 Task: Find connections with filter location Woking with filter topic #productivitywith filter profile language Potuguese with filter current company The Times Of India with filter school Tata Institute of Social Sciences with filter industry Wholesale with filter service category Strategic Planning with filter keywords title Software Engineer
Action: Mouse moved to (504, 67)
Screenshot: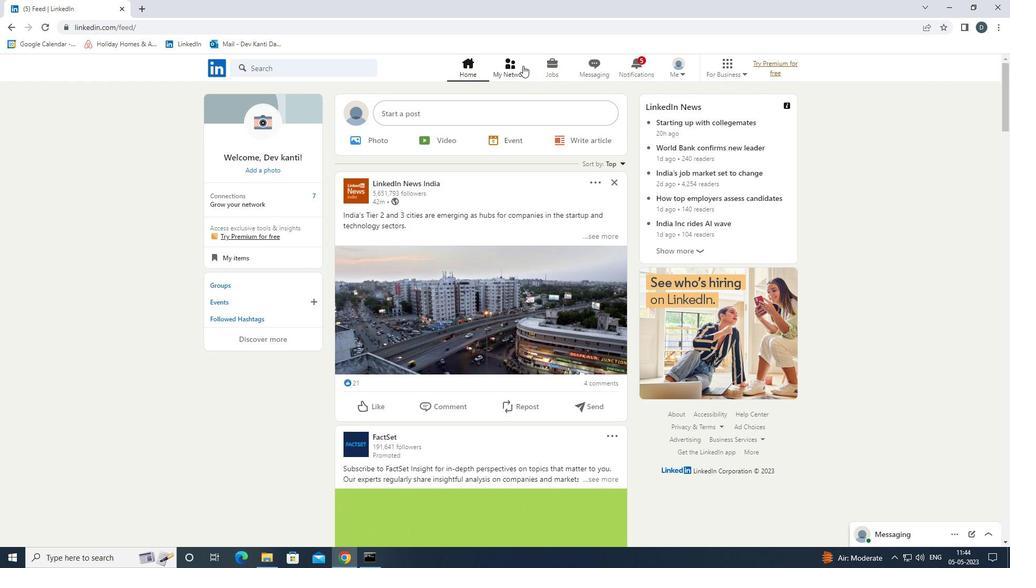 
Action: Mouse pressed left at (504, 67)
Screenshot: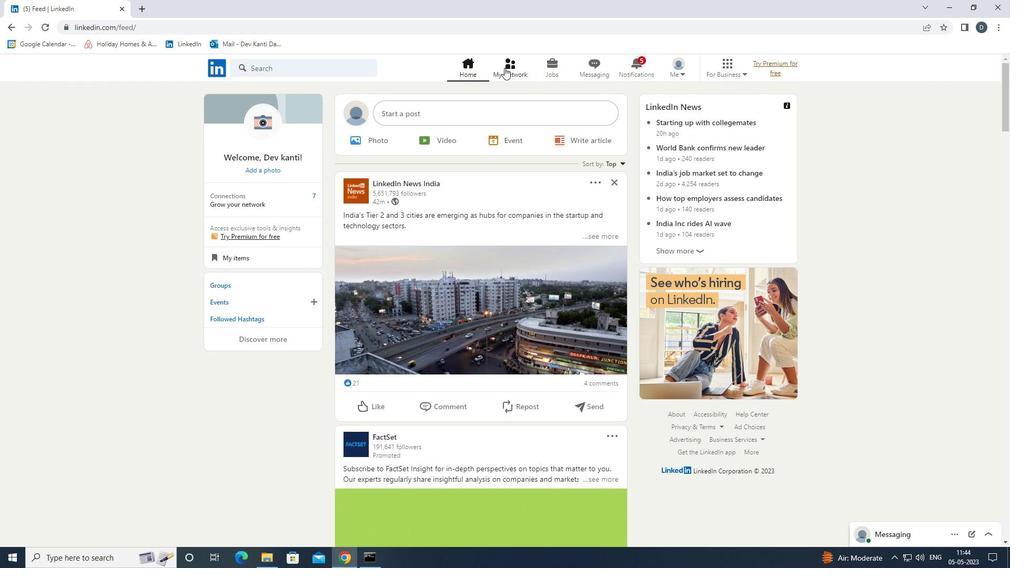 
Action: Mouse moved to (348, 123)
Screenshot: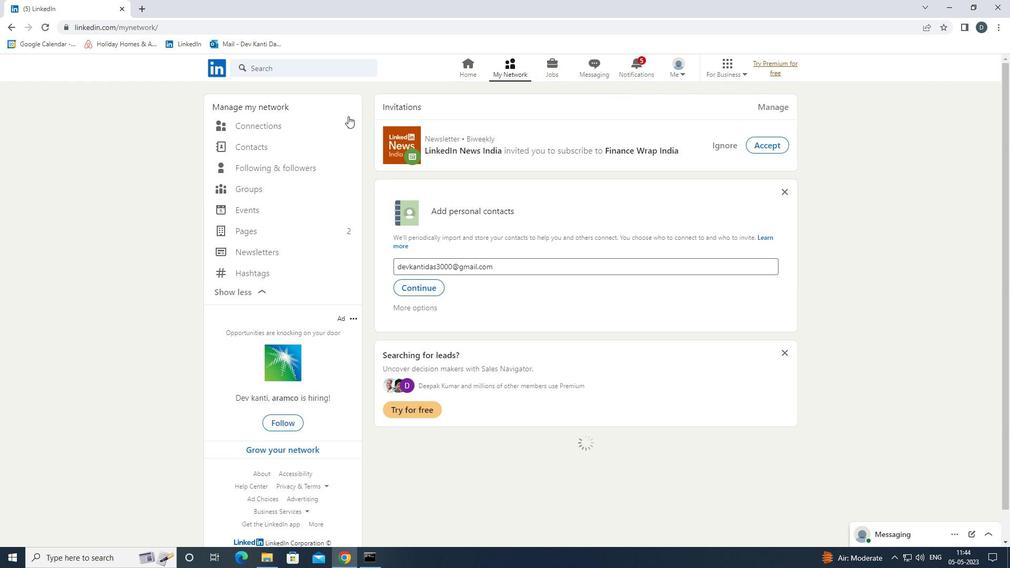 
Action: Mouse pressed left at (348, 123)
Screenshot: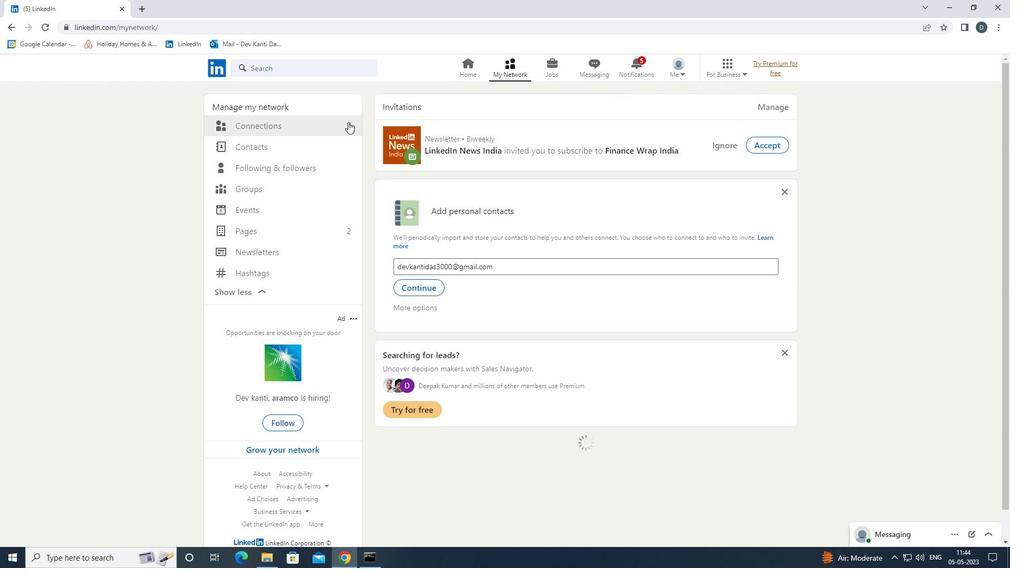 
Action: Mouse moved to (593, 129)
Screenshot: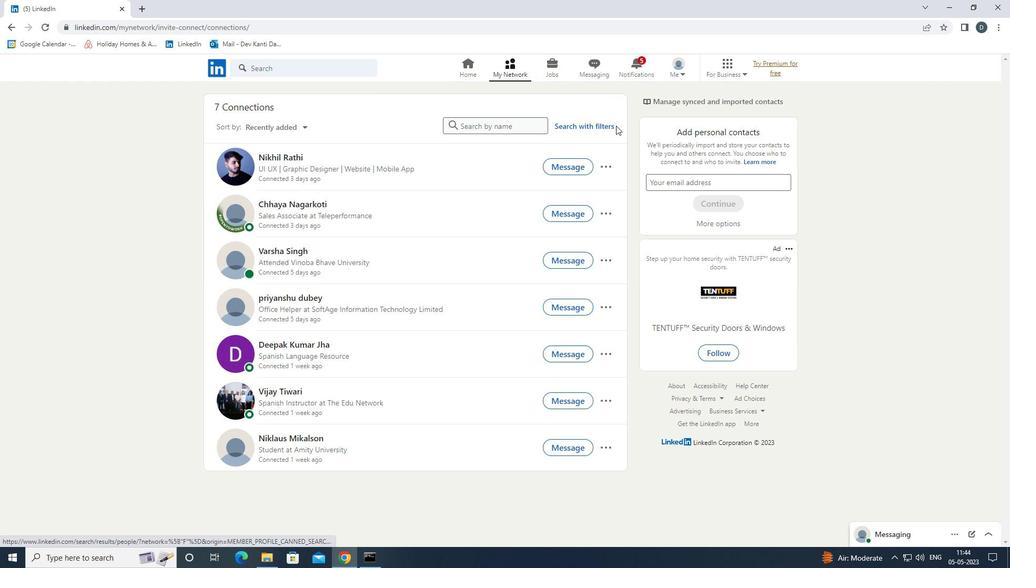 
Action: Mouse pressed left at (593, 129)
Screenshot: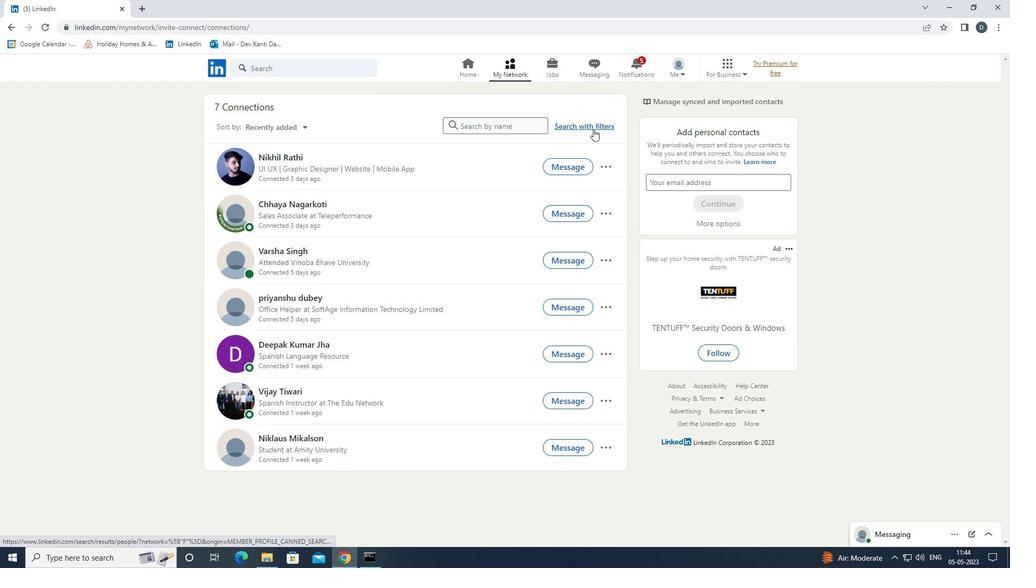 
Action: Mouse moved to (531, 98)
Screenshot: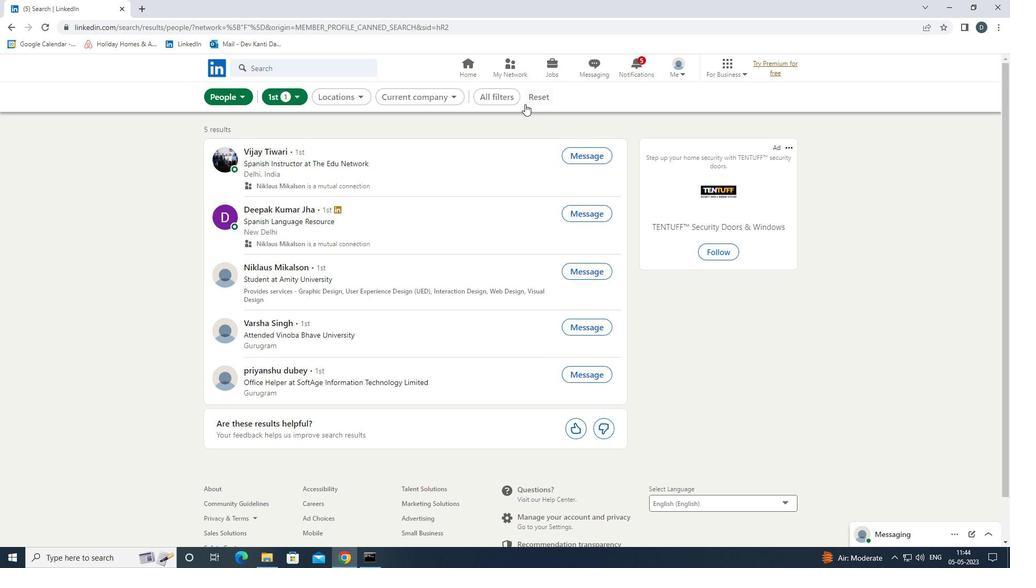 
Action: Mouse pressed left at (531, 98)
Screenshot: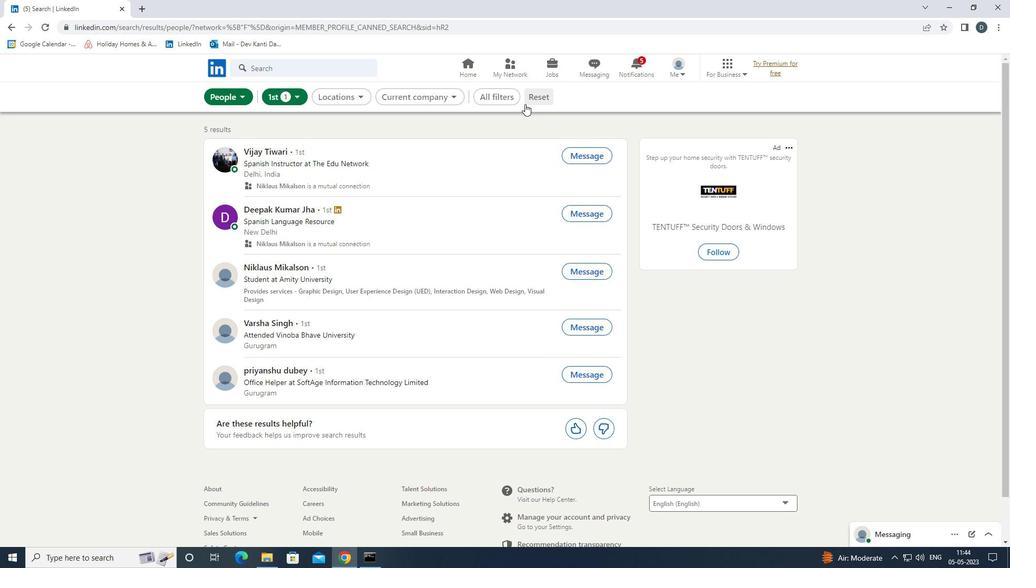 
Action: Mouse moved to (525, 103)
Screenshot: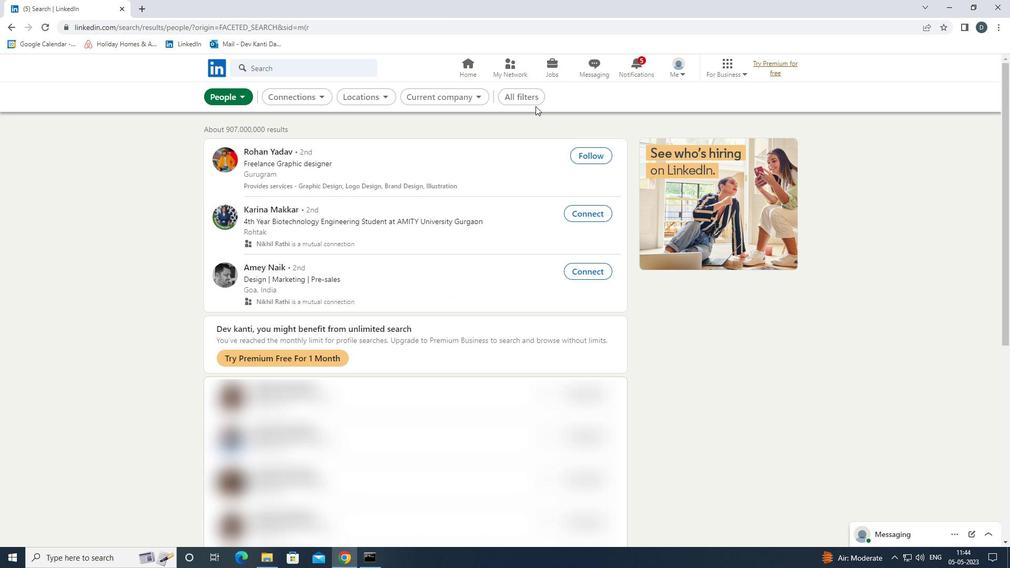 
Action: Mouse pressed left at (525, 103)
Screenshot: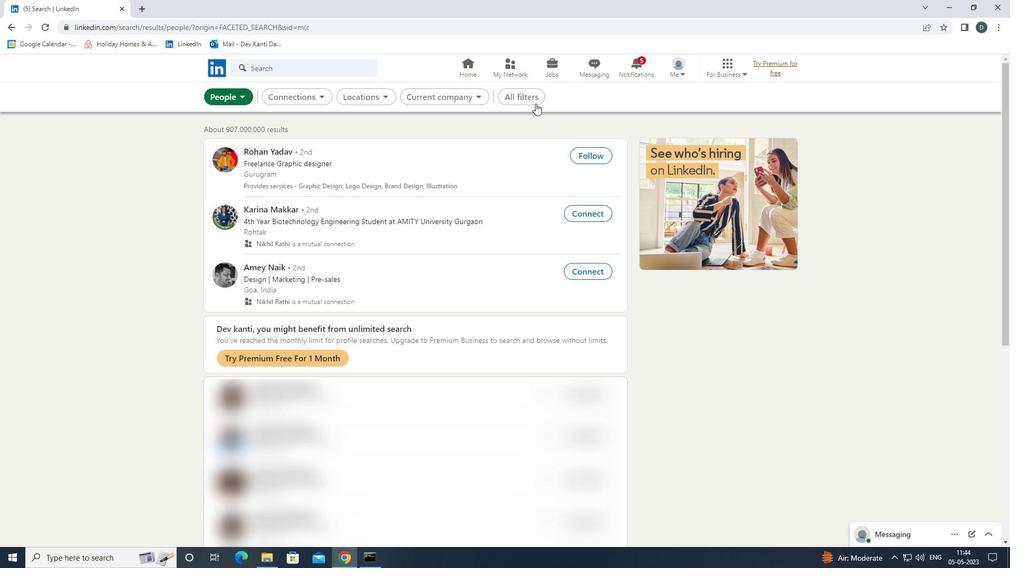 
Action: Mouse moved to (823, 269)
Screenshot: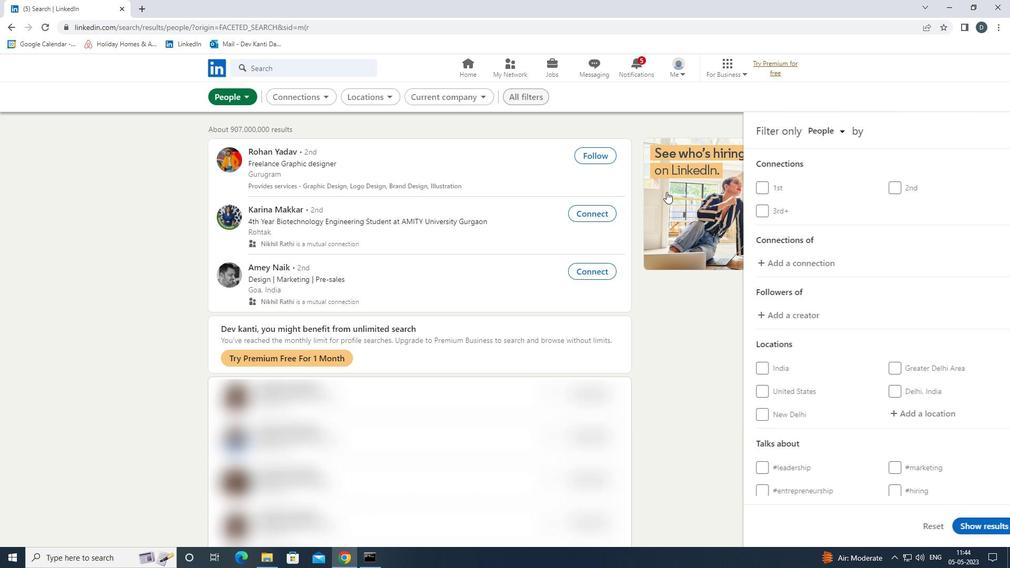 
Action: Mouse scrolled (823, 269) with delta (0, 0)
Screenshot: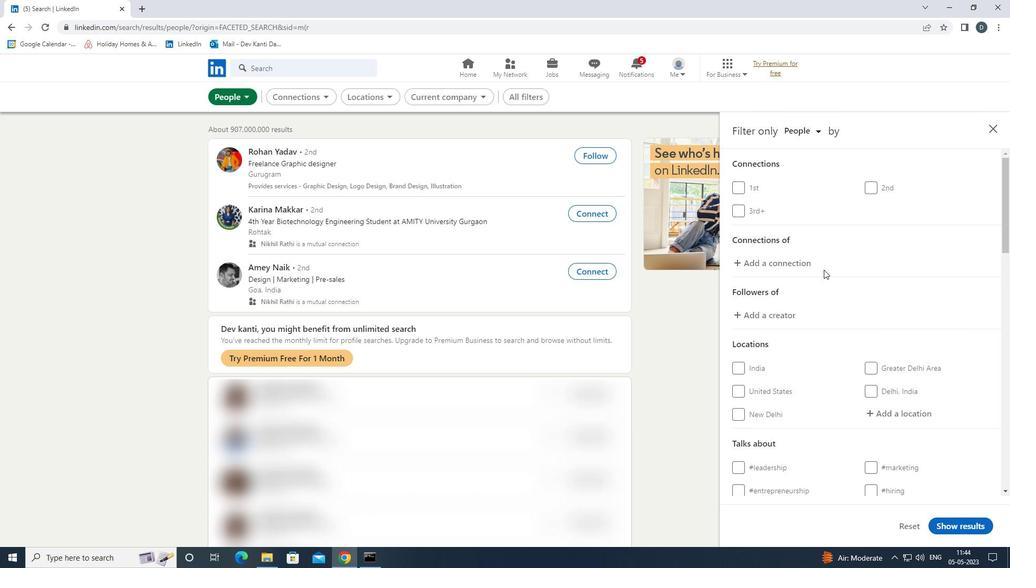 
Action: Mouse moved to (825, 270)
Screenshot: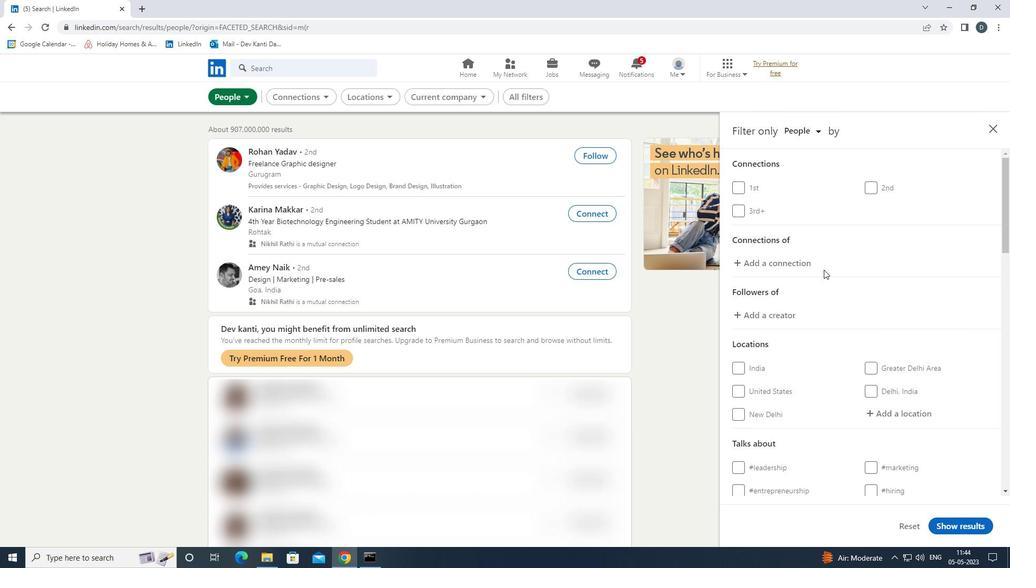 
Action: Mouse scrolled (825, 269) with delta (0, 0)
Screenshot: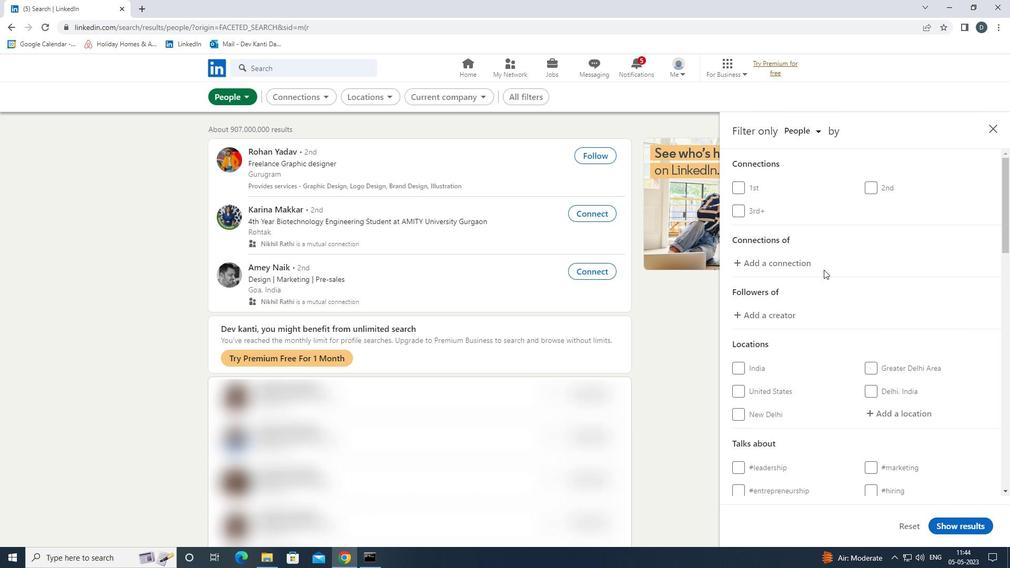 
Action: Mouse moved to (907, 305)
Screenshot: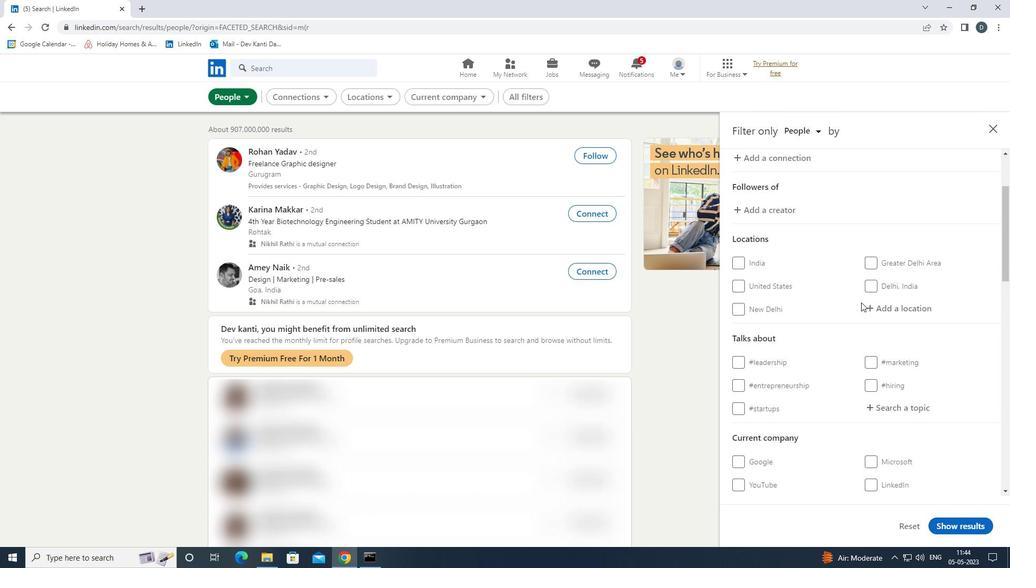 
Action: Mouse pressed left at (907, 305)
Screenshot: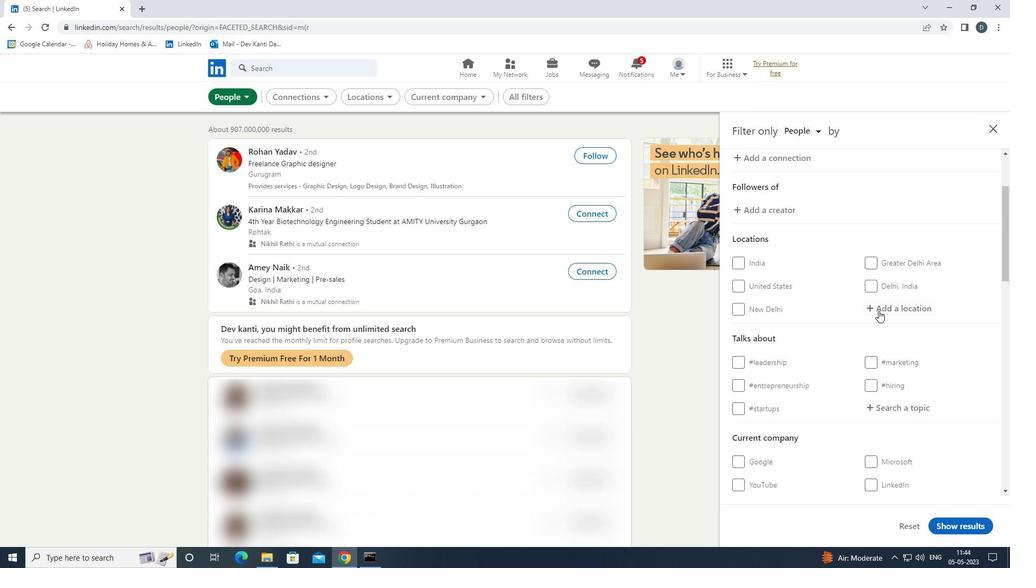 
Action: Key pressed <Key.shift>WORKING<Key.enter>
Screenshot: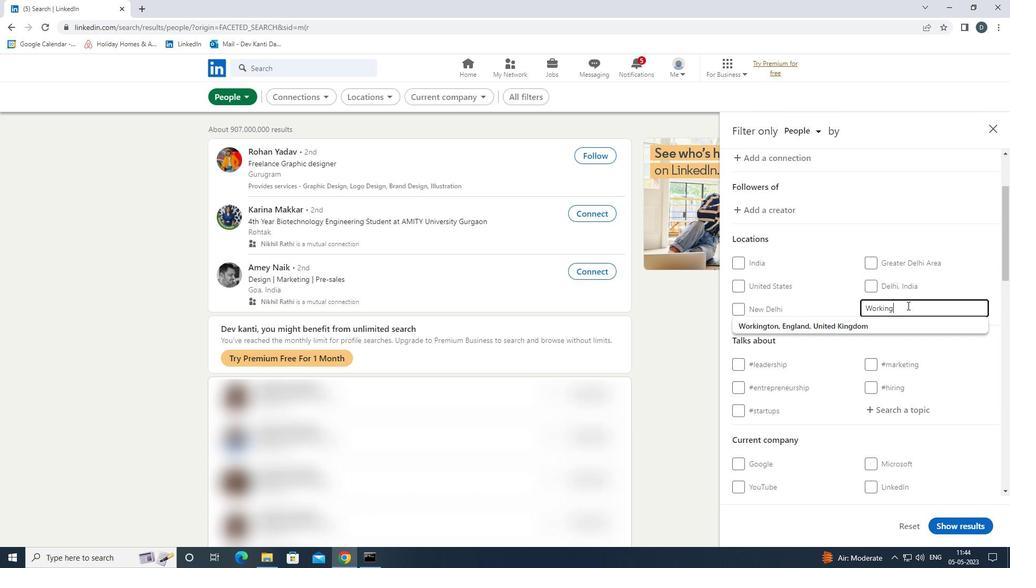 
Action: Mouse scrolled (907, 305) with delta (0, 0)
Screenshot: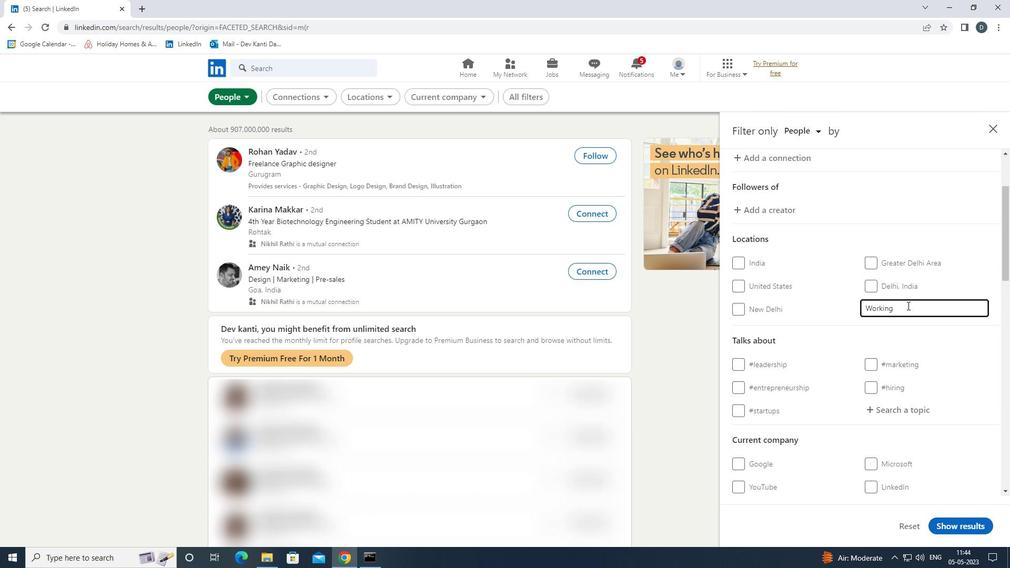 
Action: Mouse moved to (909, 306)
Screenshot: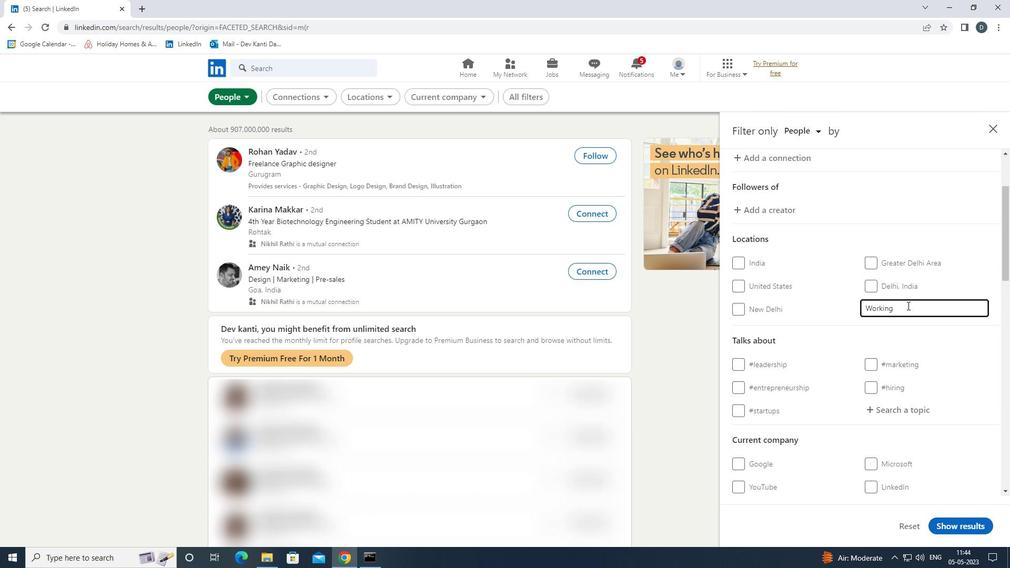
Action: Mouse scrolled (909, 306) with delta (0, 0)
Screenshot: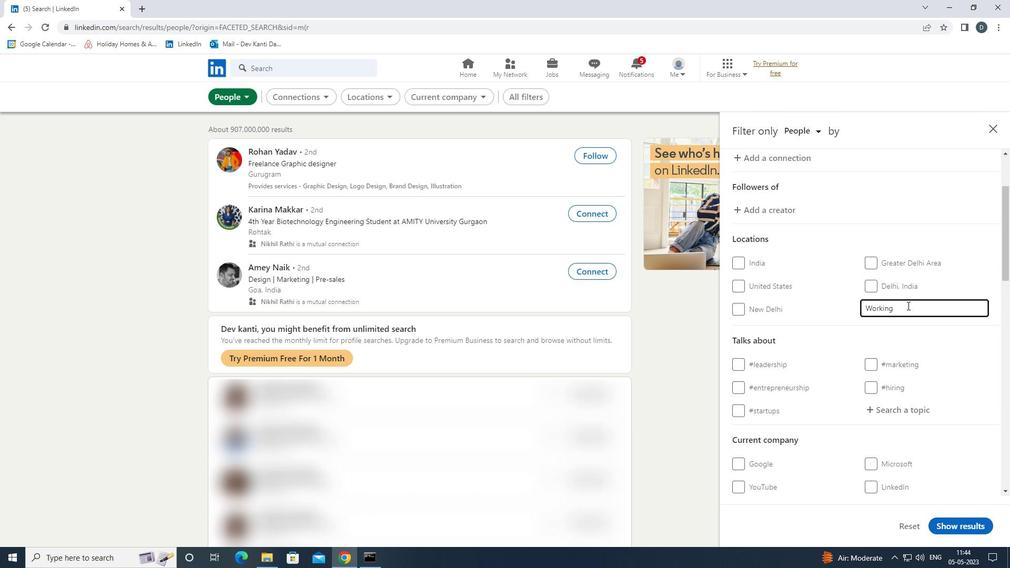 
Action: Mouse moved to (910, 304)
Screenshot: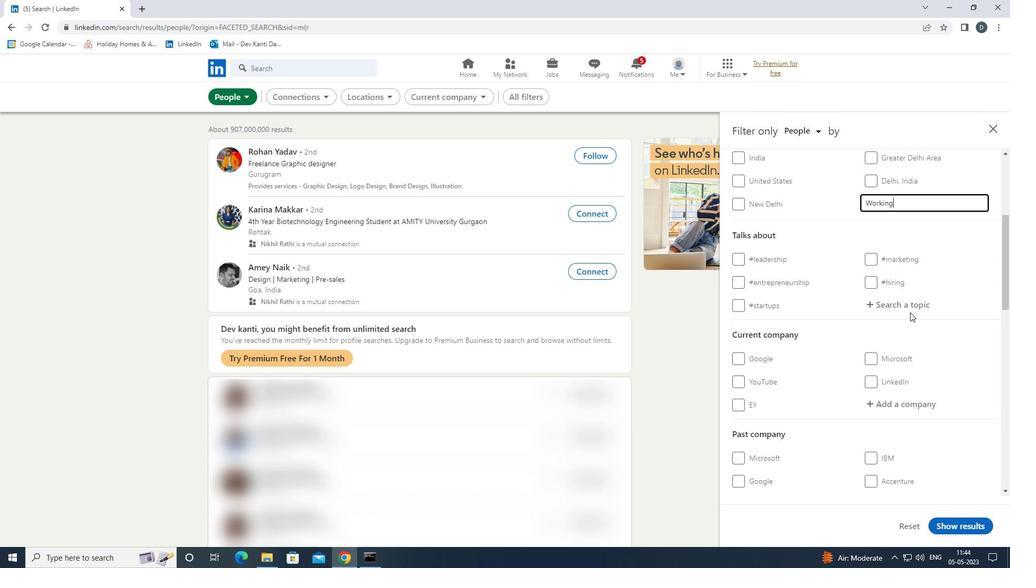 
Action: Mouse pressed left at (910, 304)
Screenshot: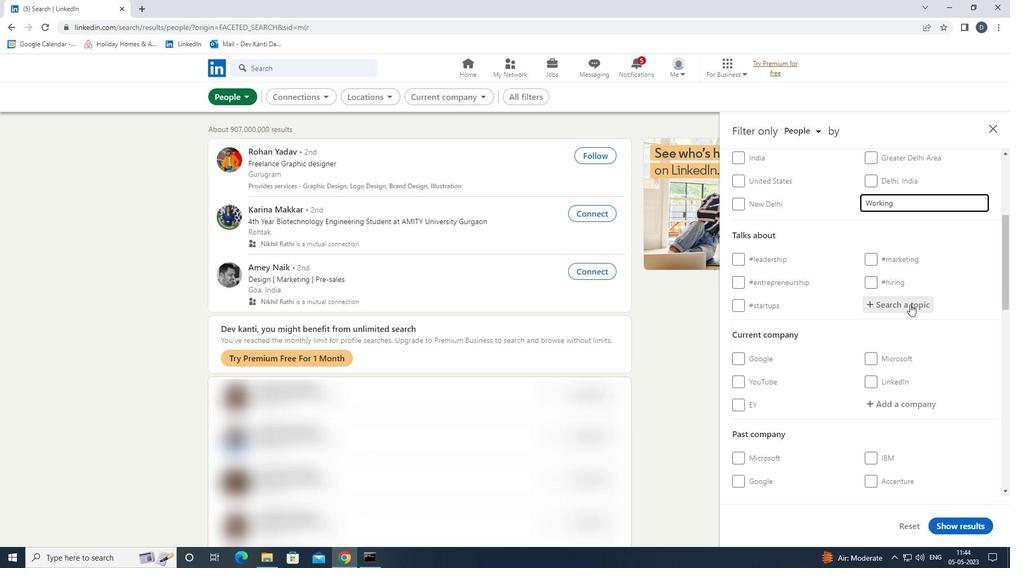 
Action: Key pressed PRODUCTIVITY<Key.down><Key.down><Key.enter>
Screenshot: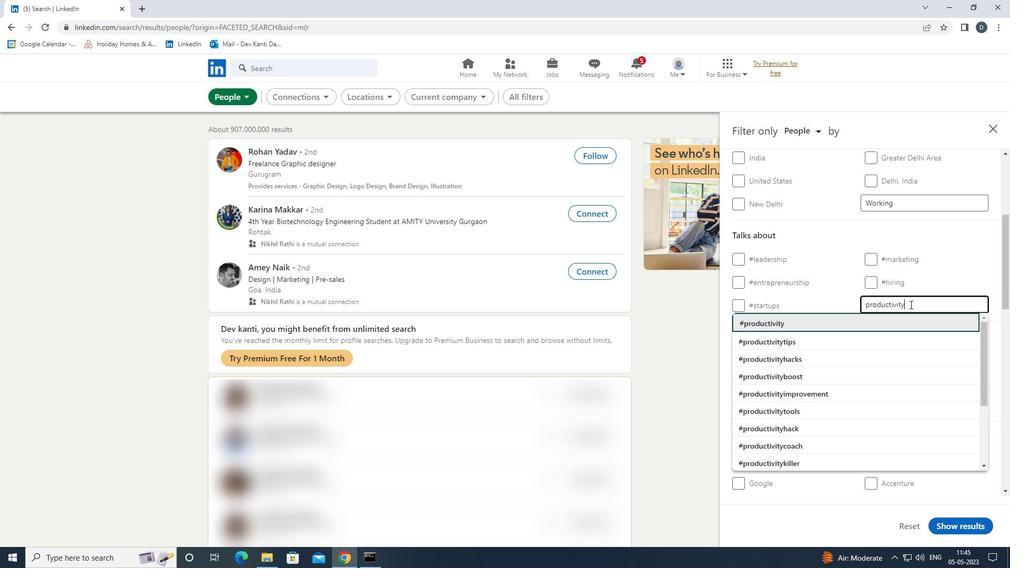 
Action: Mouse moved to (910, 304)
Screenshot: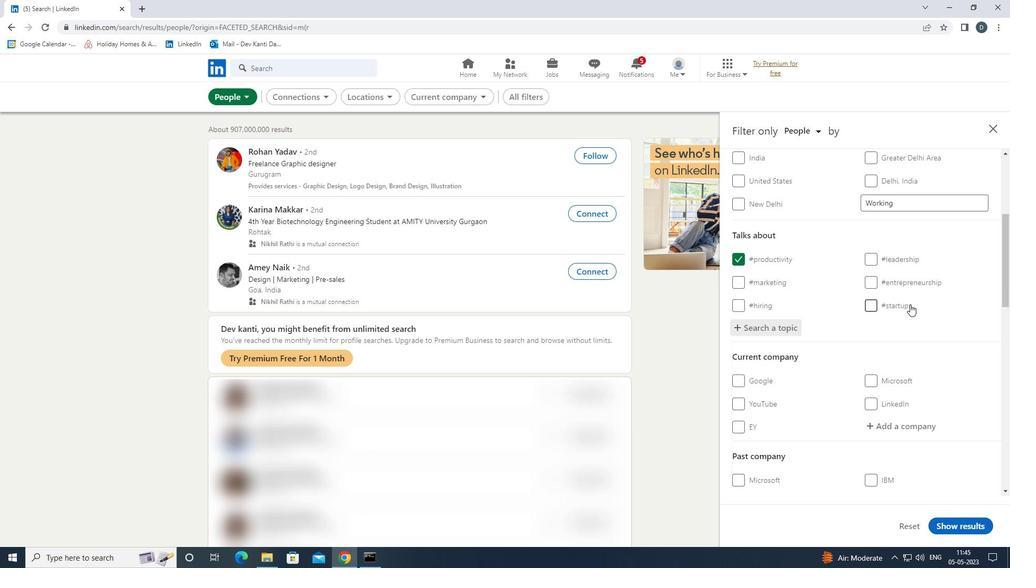 
Action: Mouse scrolled (910, 303) with delta (0, 0)
Screenshot: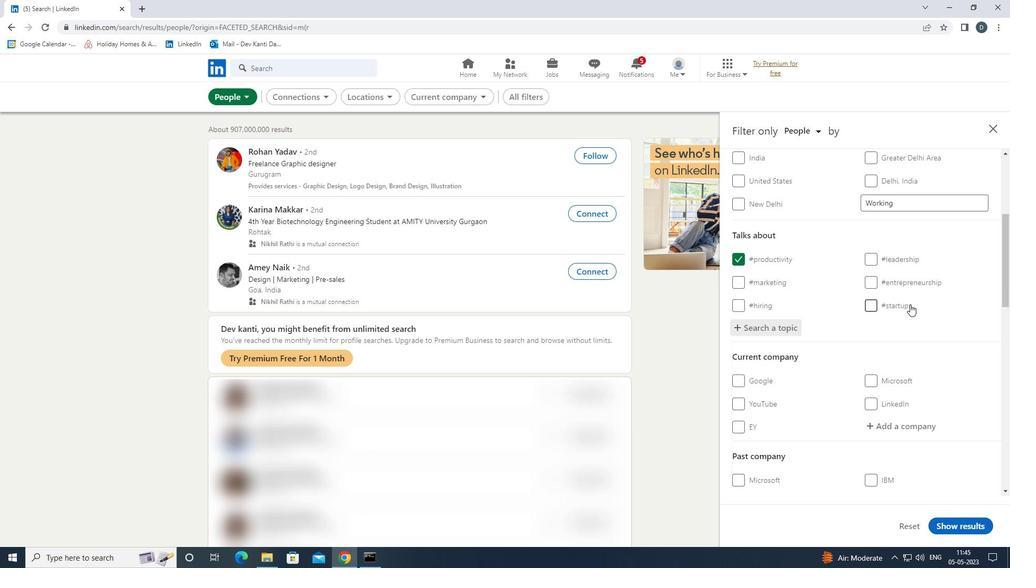 
Action: Mouse scrolled (910, 303) with delta (0, 0)
Screenshot: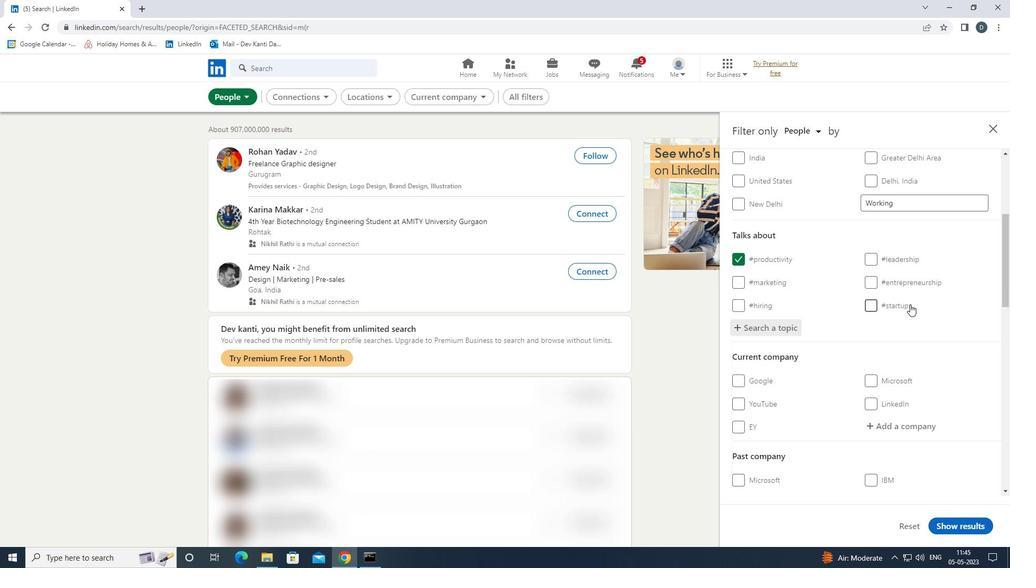
Action: Mouse moved to (911, 304)
Screenshot: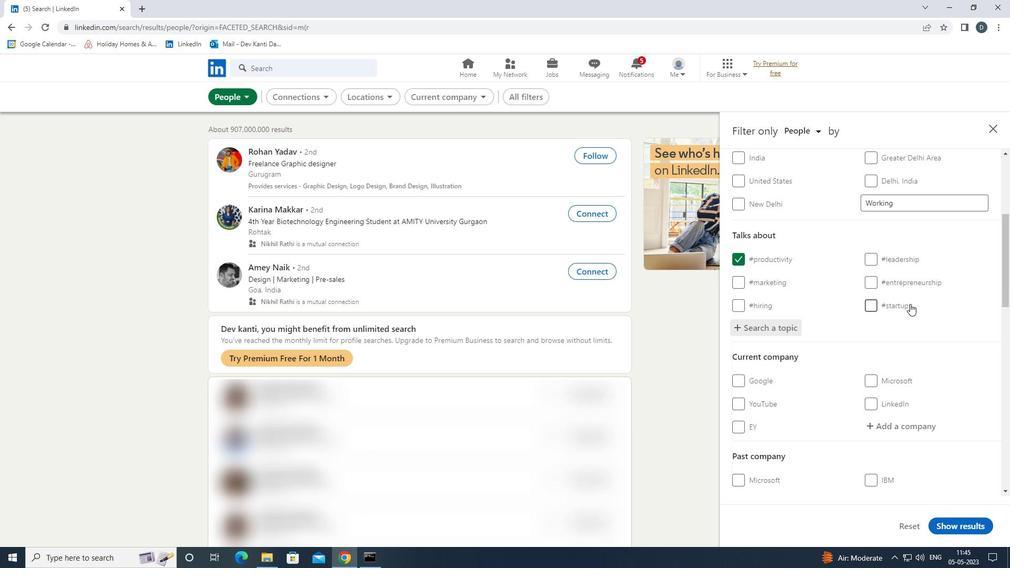 
Action: Mouse scrolled (911, 303) with delta (0, 0)
Screenshot: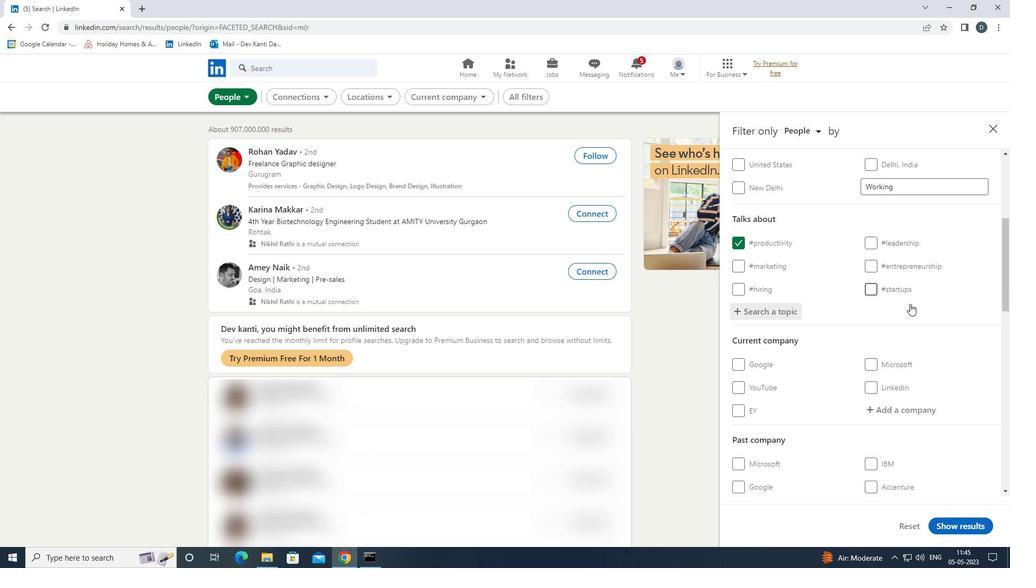 
Action: Mouse moved to (911, 304)
Screenshot: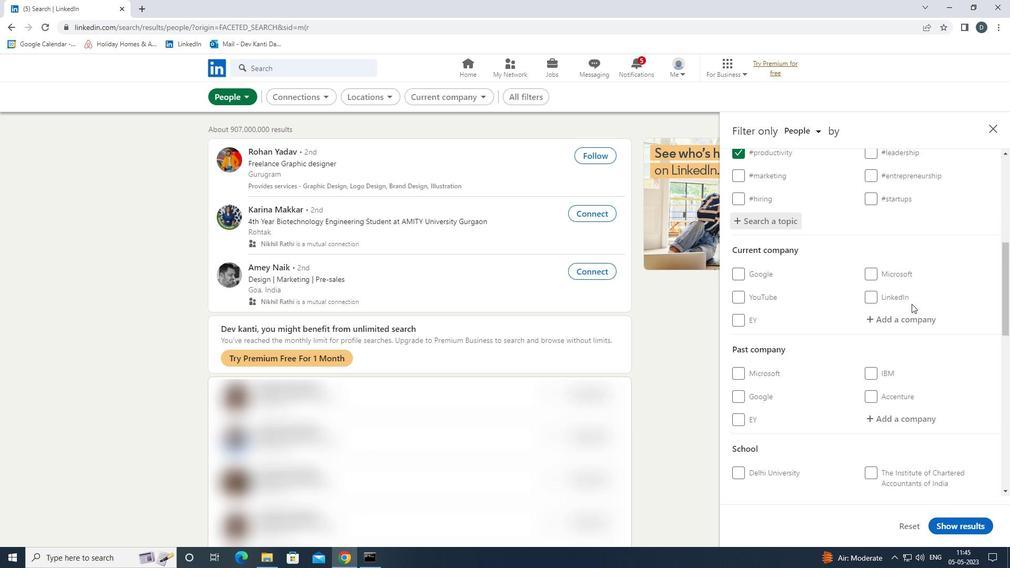 
Action: Mouse scrolled (911, 303) with delta (0, 0)
Screenshot: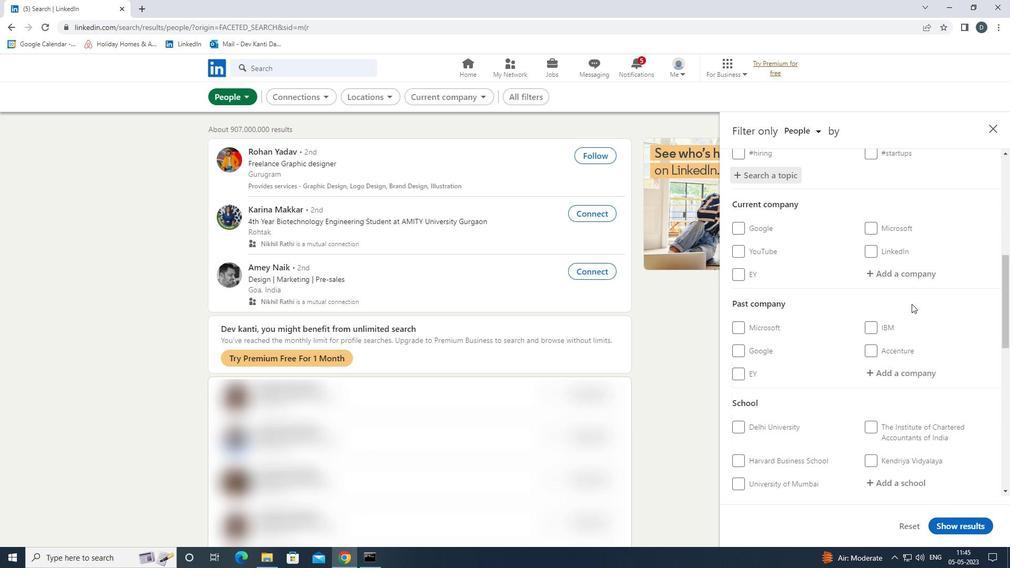 
Action: Mouse scrolled (911, 303) with delta (0, 0)
Screenshot: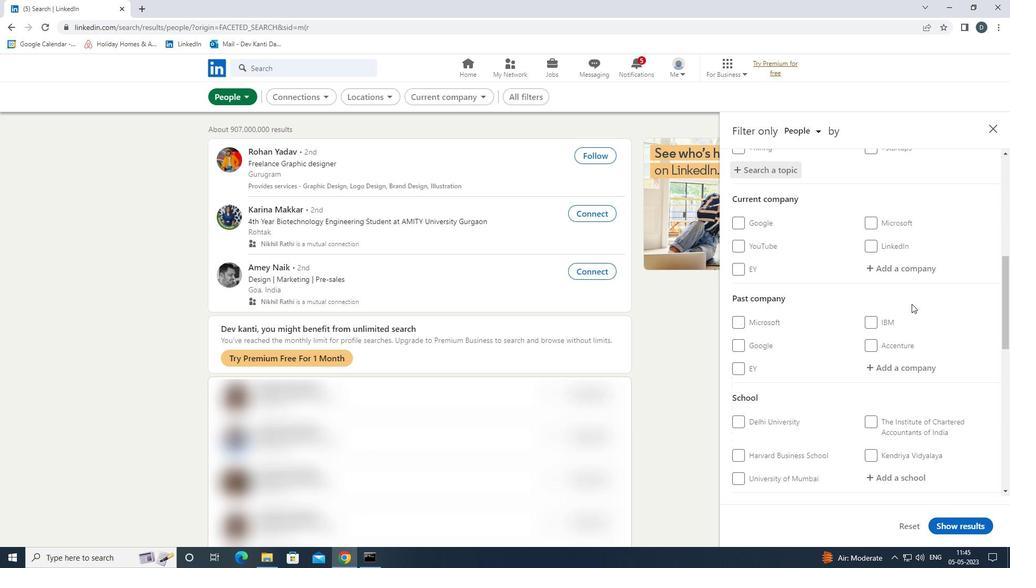 
Action: Mouse scrolled (911, 303) with delta (0, 0)
Screenshot: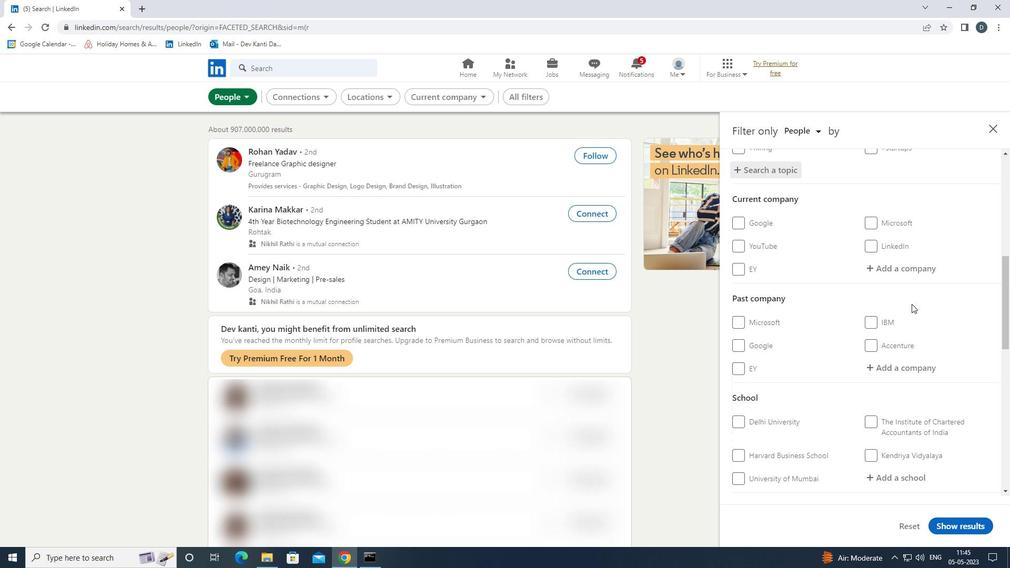 
Action: Mouse moved to (912, 304)
Screenshot: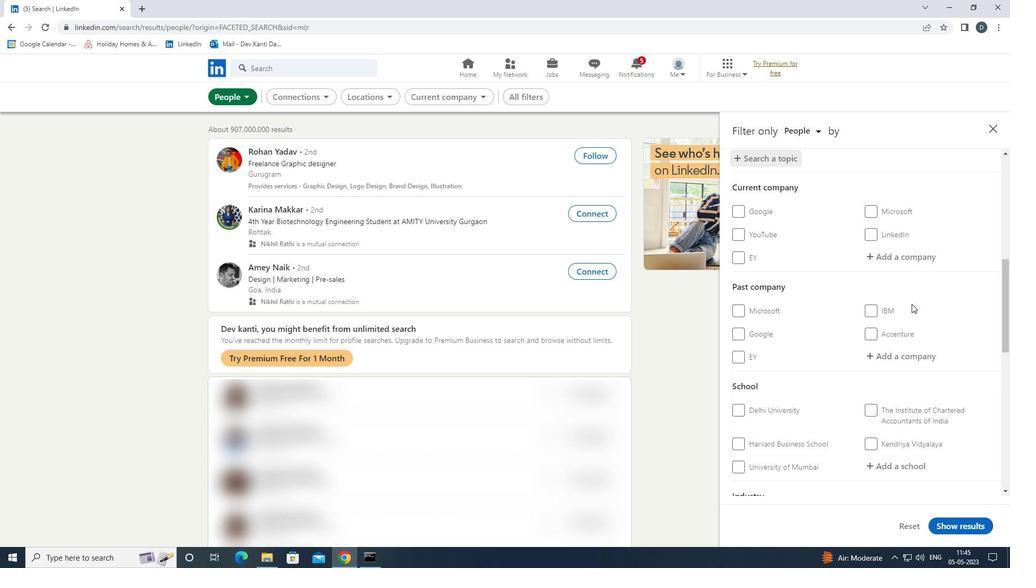 
Action: Mouse scrolled (912, 303) with delta (0, 0)
Screenshot: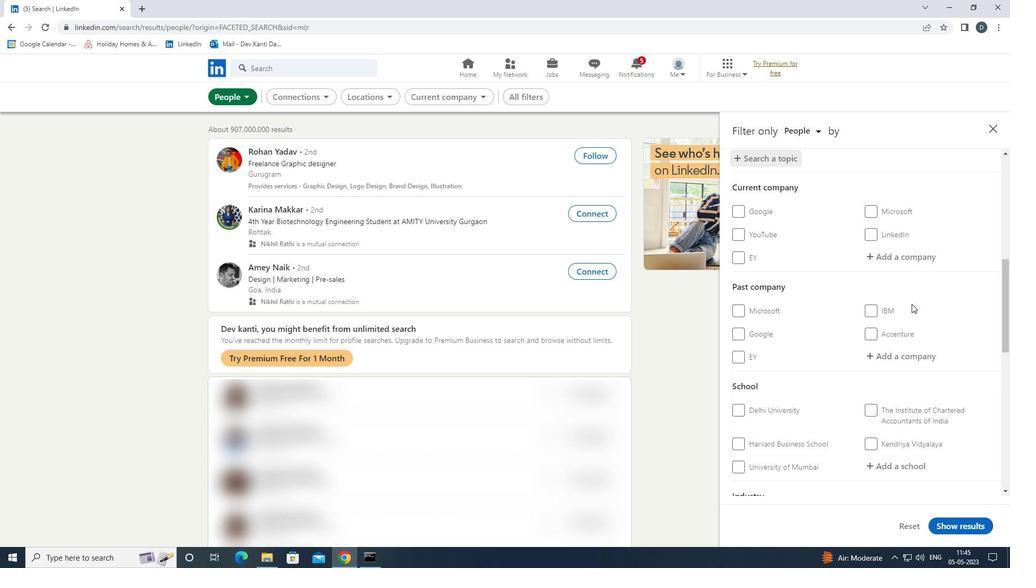 
Action: Mouse scrolled (912, 303) with delta (0, 0)
Screenshot: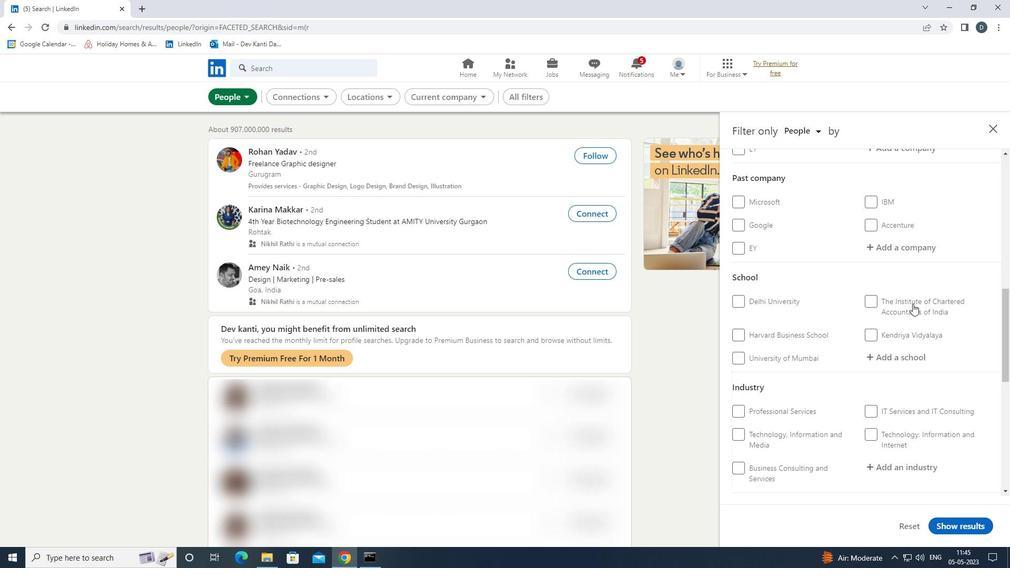 
Action: Mouse moved to (873, 416)
Screenshot: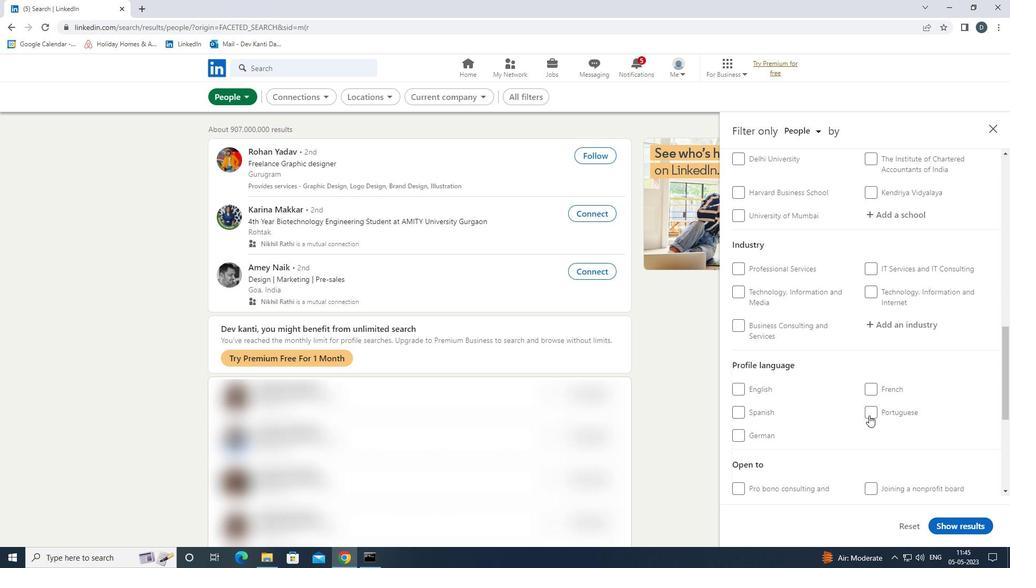 
Action: Mouse pressed left at (873, 416)
Screenshot: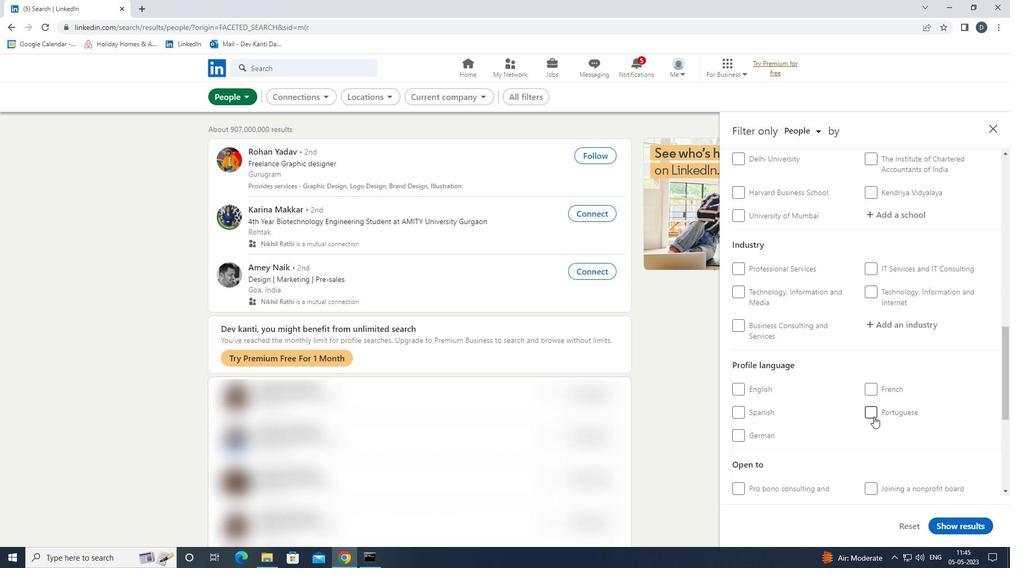 
Action: Mouse moved to (872, 417)
Screenshot: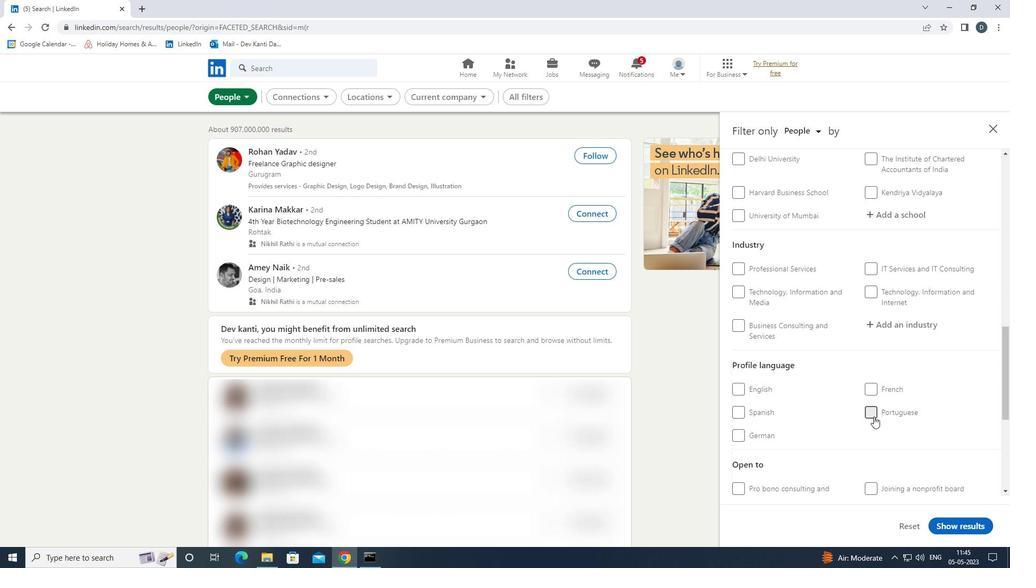 
Action: Mouse scrolled (872, 418) with delta (0, 0)
Screenshot: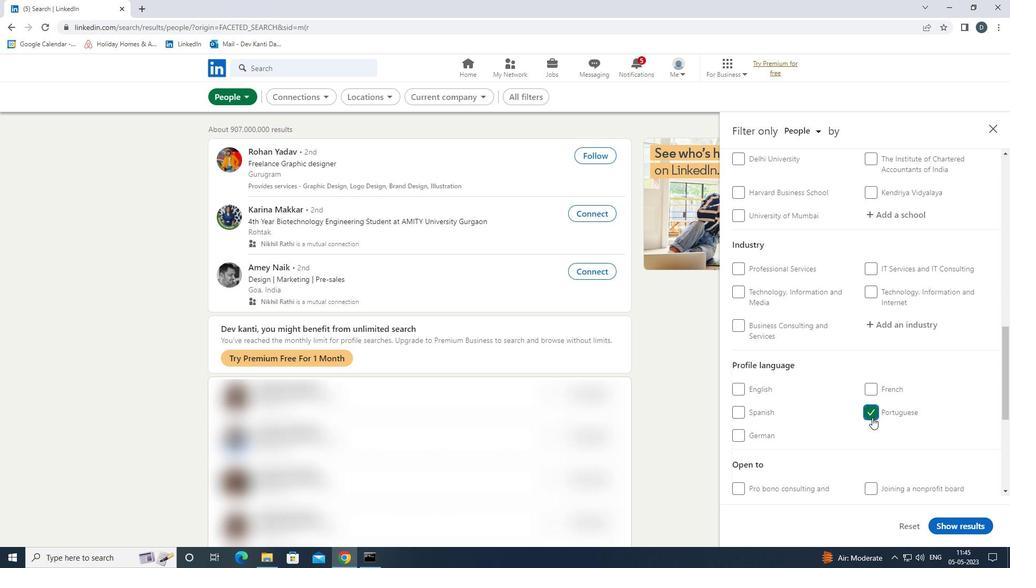 
Action: Mouse scrolled (872, 418) with delta (0, 0)
Screenshot: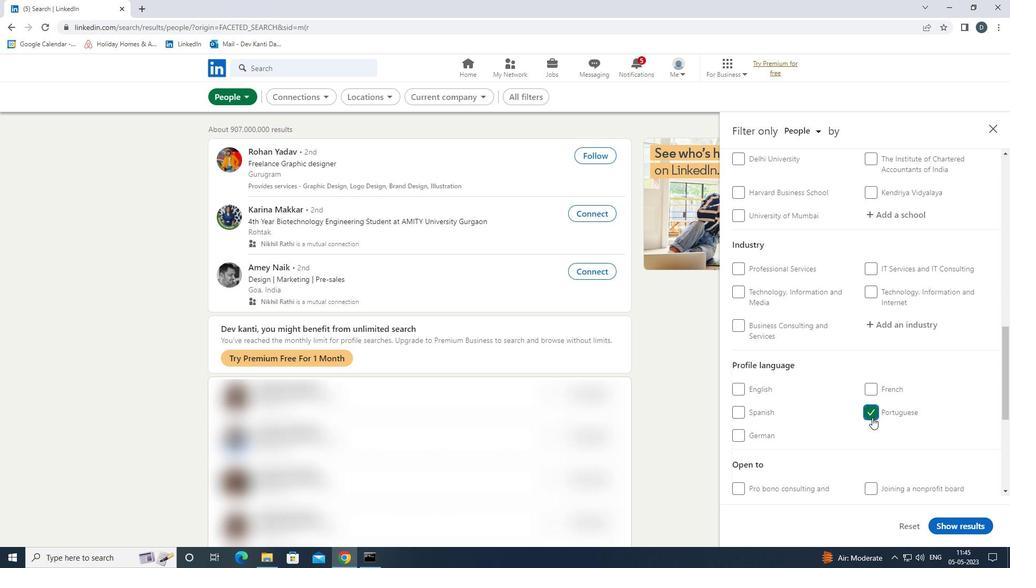 
Action: Mouse scrolled (872, 418) with delta (0, 0)
Screenshot: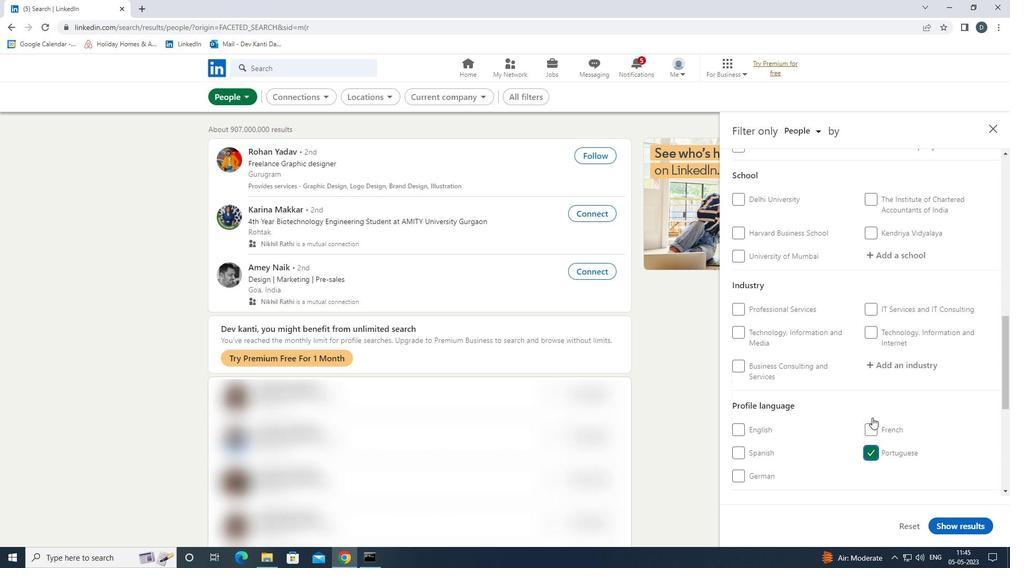 
Action: Mouse scrolled (872, 418) with delta (0, 0)
Screenshot: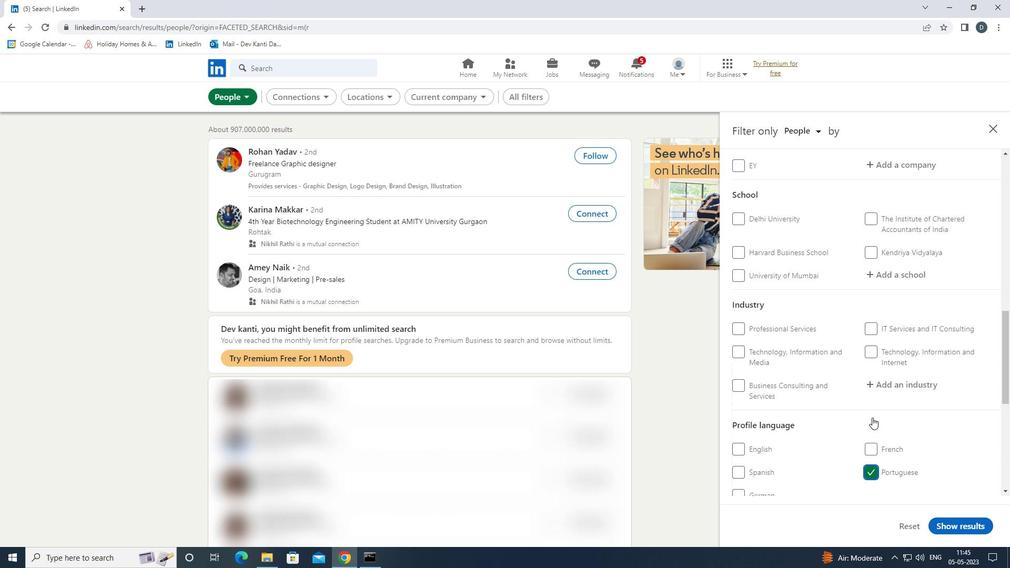 
Action: Mouse scrolled (872, 418) with delta (0, 0)
Screenshot: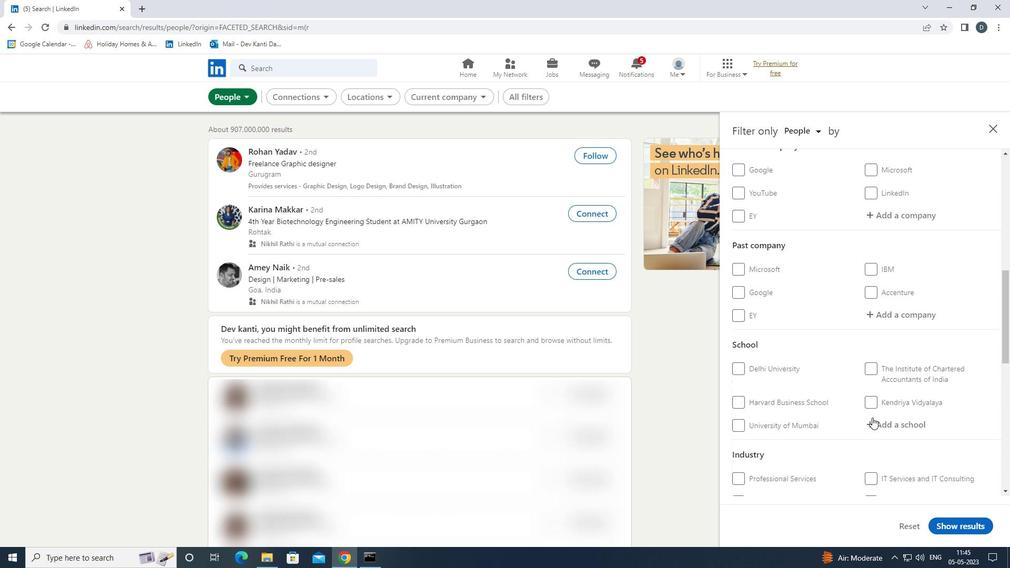 
Action: Mouse moved to (903, 265)
Screenshot: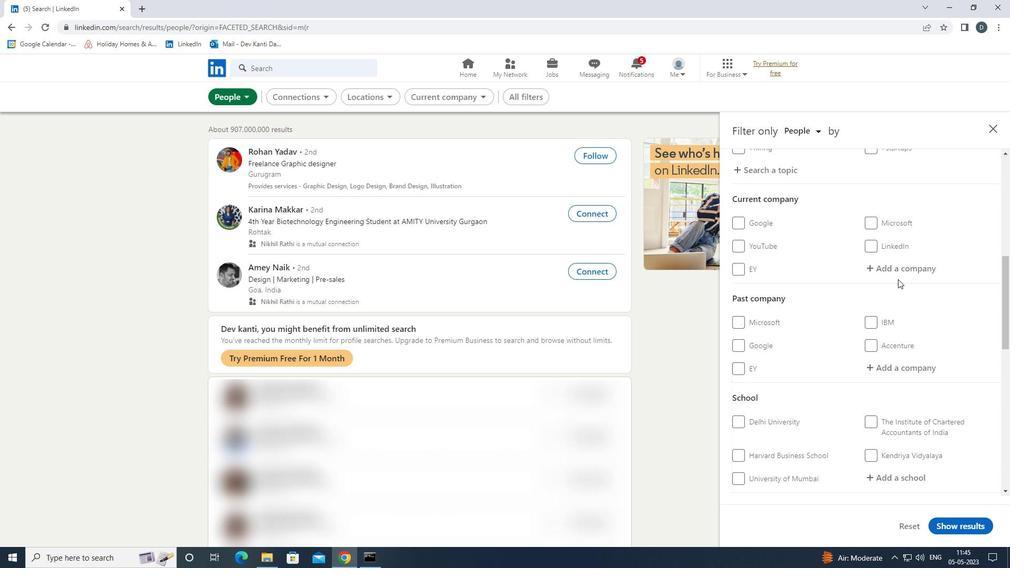 
Action: Mouse pressed left at (903, 265)
Screenshot: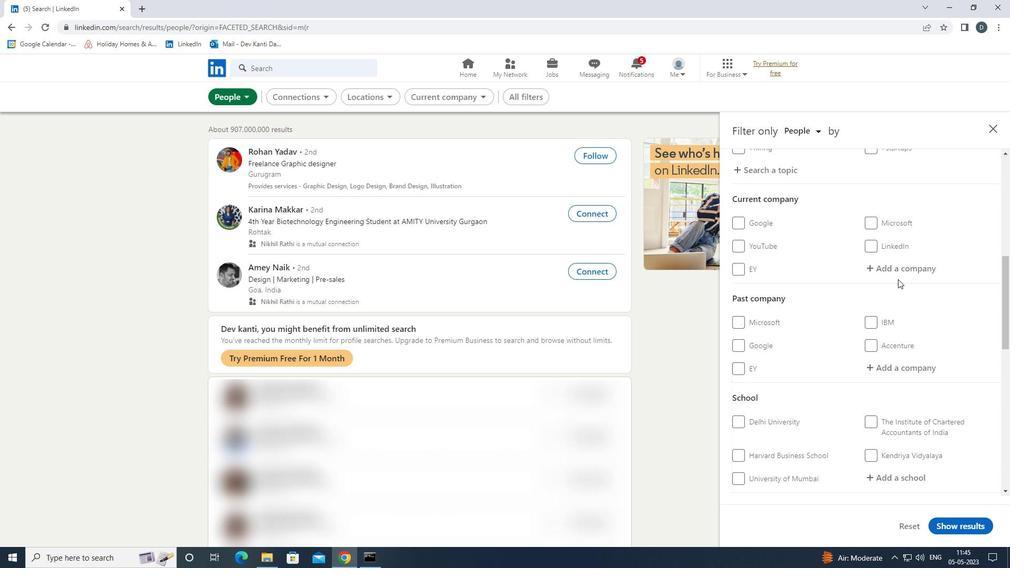 
Action: Key pressed <Key.shift><Key.shift><Key.shift>THE<Key.space><Key.shift>TIME<Key.space>OF<Key.space><Key.shift>INDIA<Key.left><Key.left><Key.left><Key.left><Key.left><Key.left><Key.left><Key.left><Key.left>S<Key.right><Key.right><Key.right><Key.right><Key.right><Key.right><Key.right><Key.right><Key.right><Key.right><Key.right><Key.right><Key.right><Key.right><Key.down><Key.enter>
Screenshot: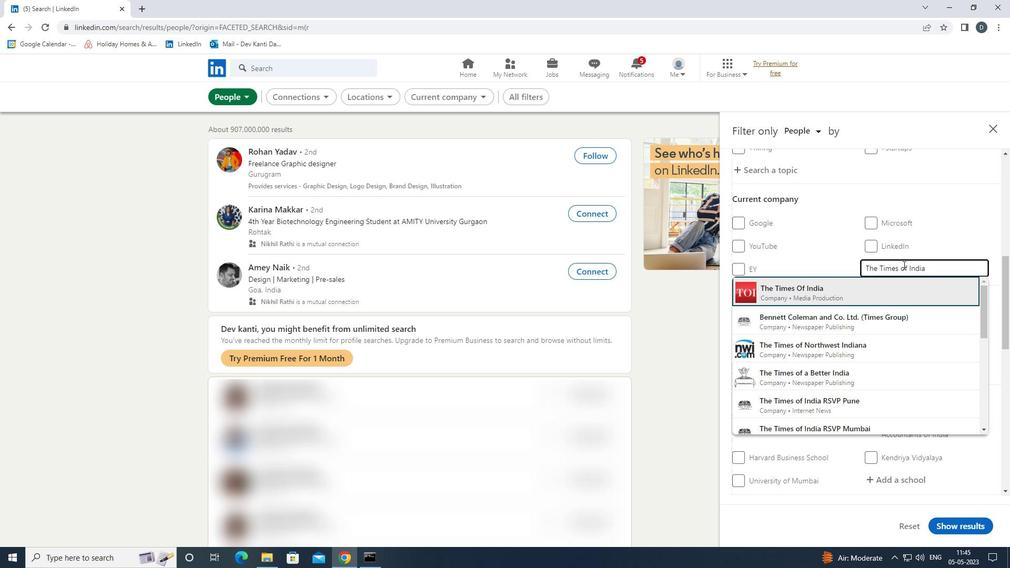 
Action: Mouse scrolled (903, 264) with delta (0, 0)
Screenshot: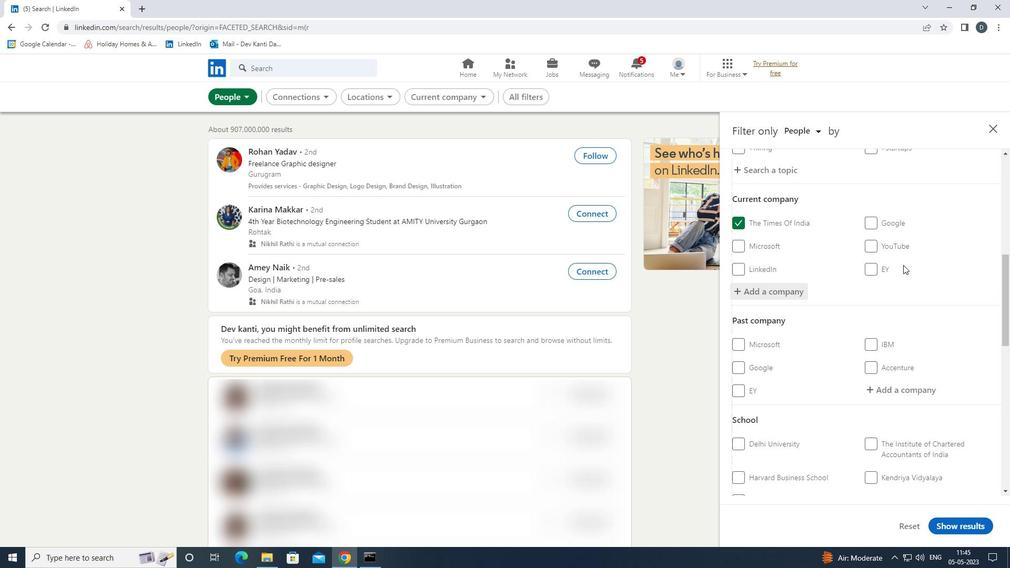 
Action: Mouse scrolled (903, 264) with delta (0, 0)
Screenshot: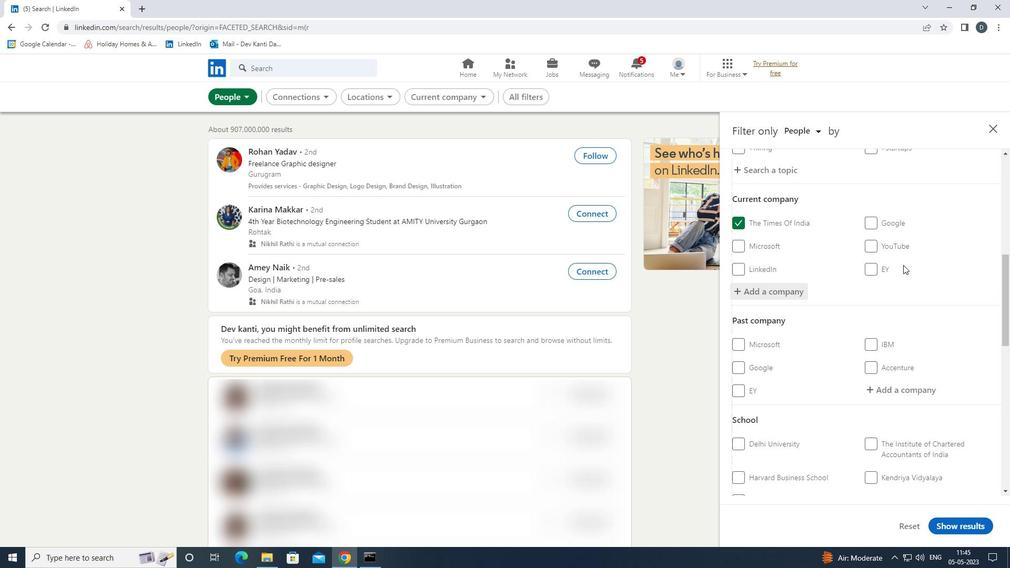 
Action: Mouse scrolled (903, 264) with delta (0, 0)
Screenshot: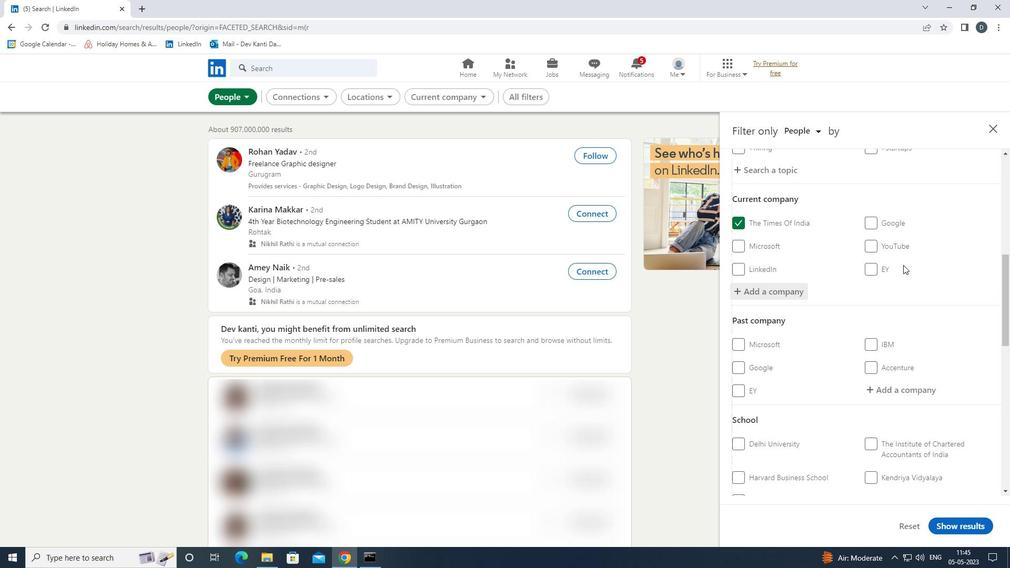
Action: Mouse scrolled (903, 264) with delta (0, 0)
Screenshot: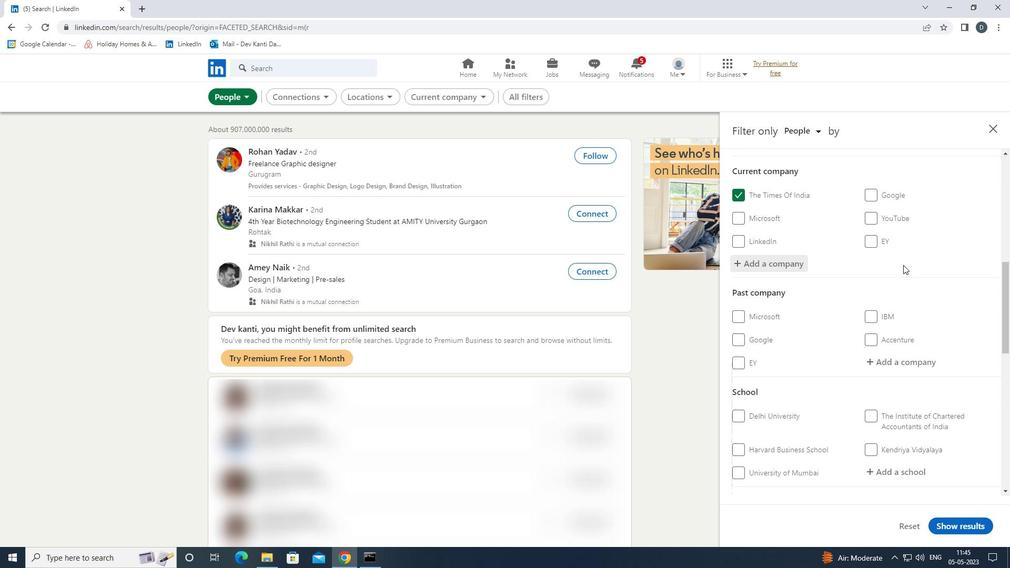 
Action: Mouse moved to (911, 286)
Screenshot: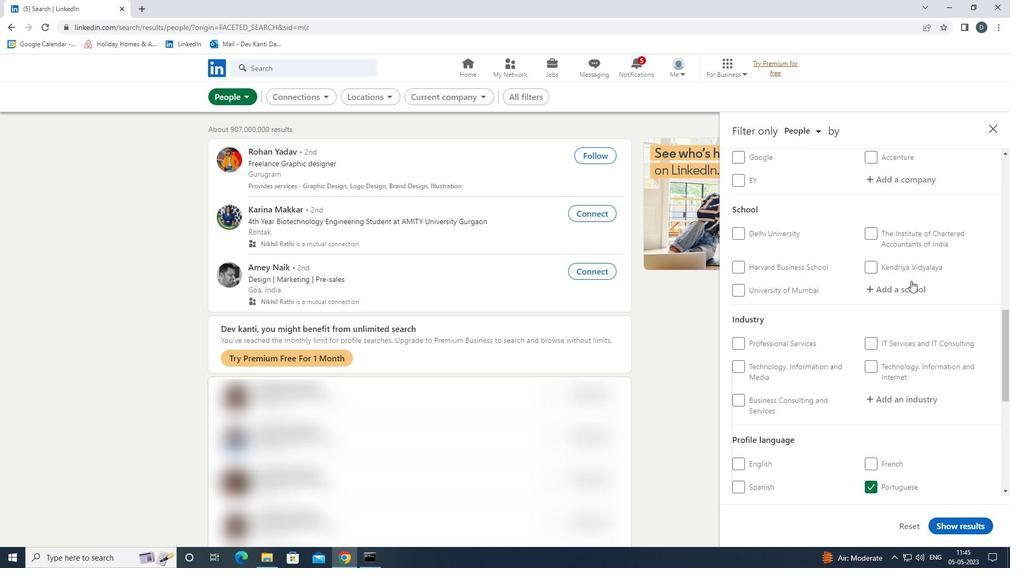 
Action: Mouse pressed left at (911, 286)
Screenshot: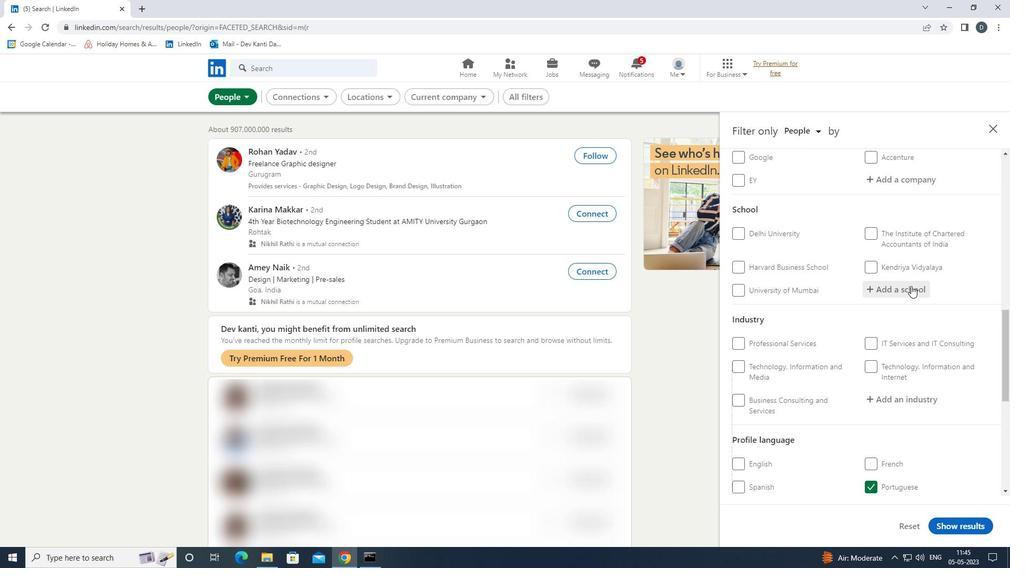 
Action: Mouse moved to (906, 290)
Screenshot: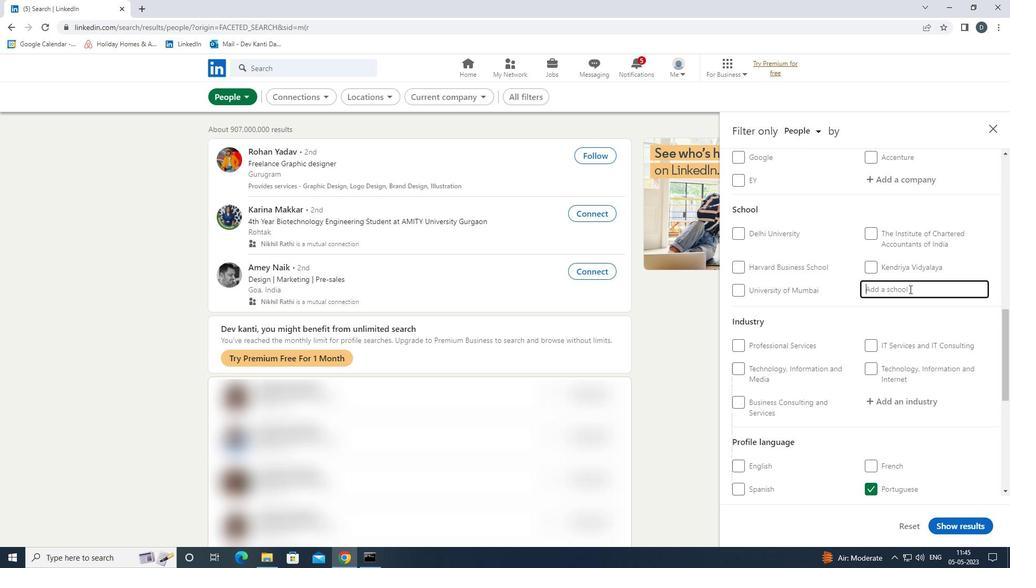 
Action: Key pressed <Key.shift><Key.shift><Key.shift><Key.shift><Key.shift><Key.shift>TATA<Key.space><Key.shift><Key.shift><Key.shift><Key.shift>INSTITUTE<Key.space>OF<Key.space><Key.shift>SOCIAL<Key.space><Key.shift>SCI<Key.down><Key.enter>
Screenshot: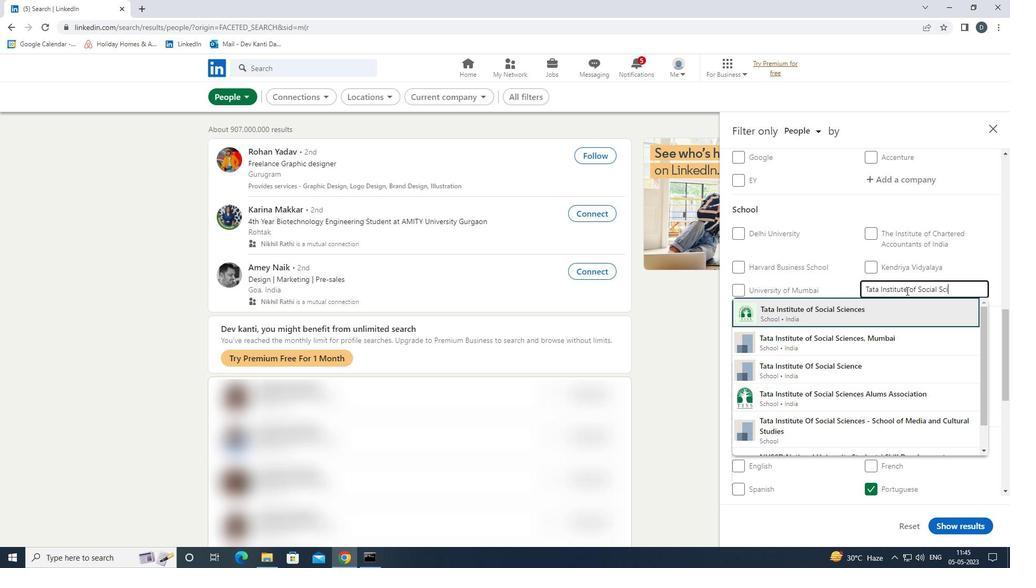
Action: Mouse moved to (800, 249)
Screenshot: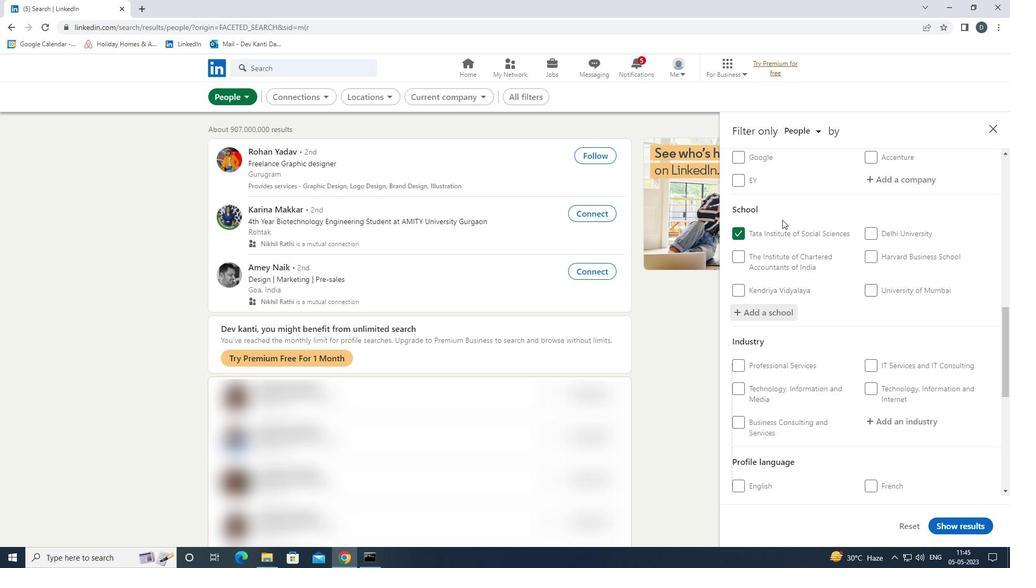 
Action: Mouse scrolled (800, 248) with delta (0, 0)
Screenshot: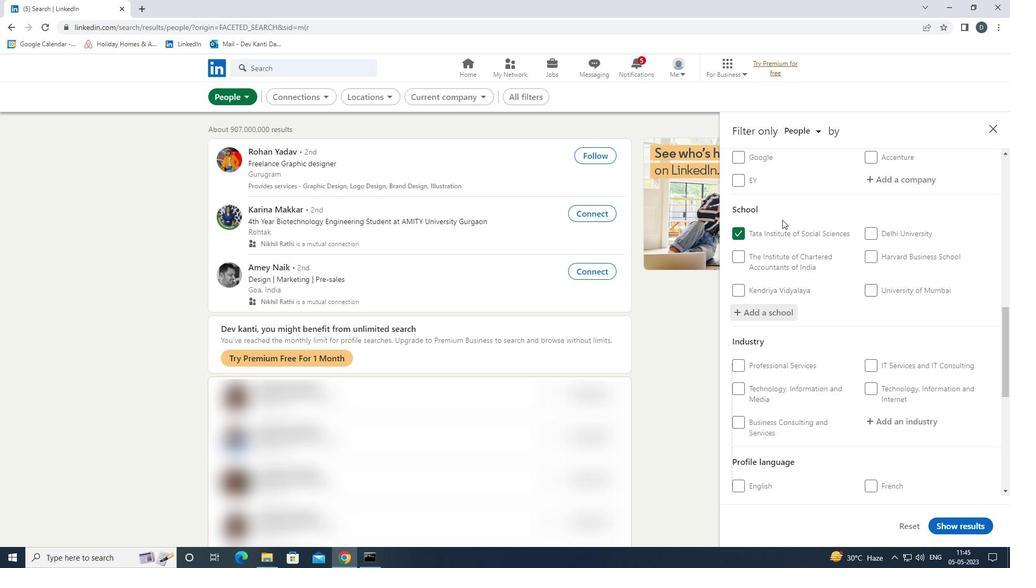 
Action: Mouse moved to (806, 259)
Screenshot: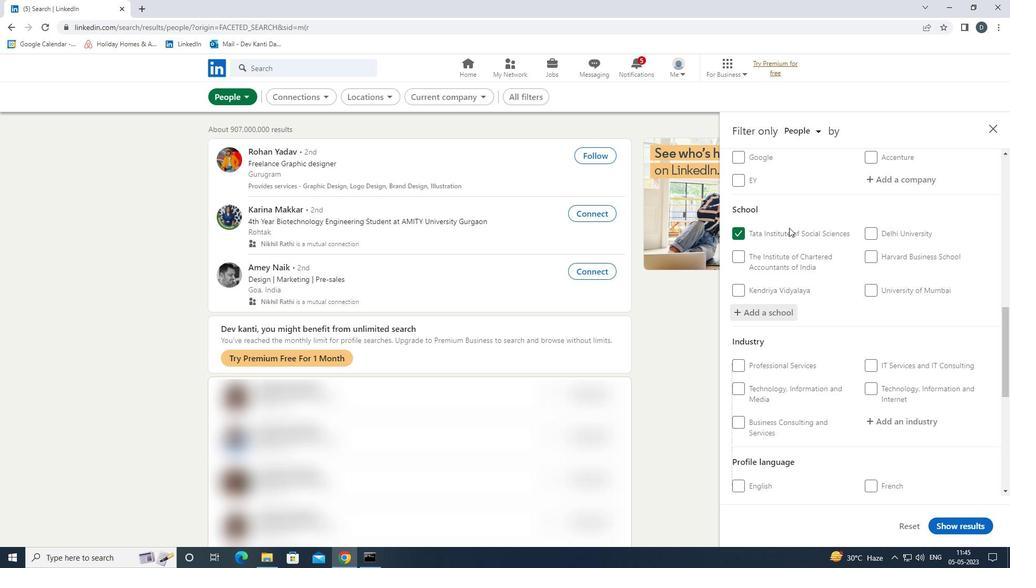 
Action: Mouse scrolled (806, 258) with delta (0, 0)
Screenshot: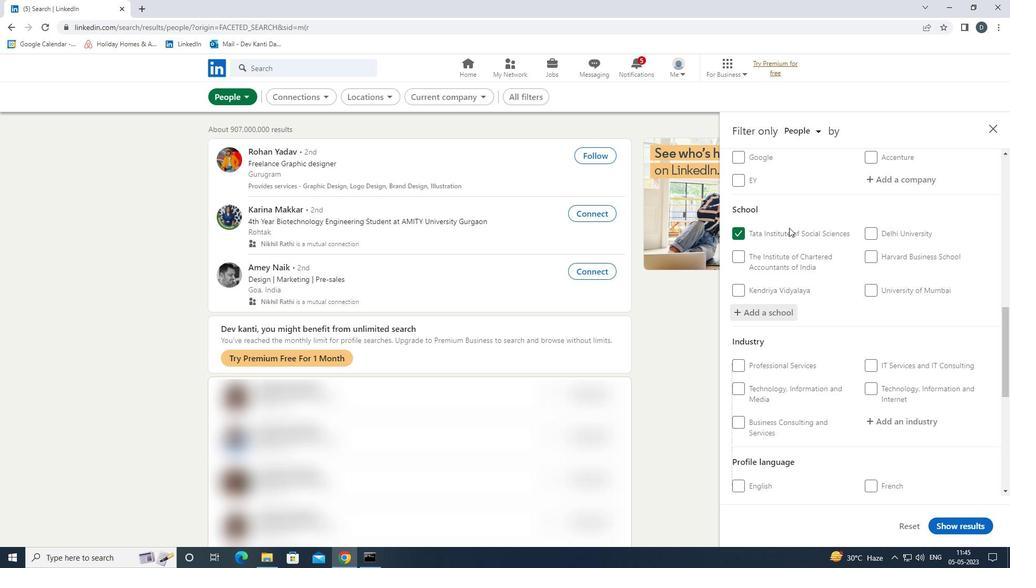 
Action: Mouse moved to (919, 318)
Screenshot: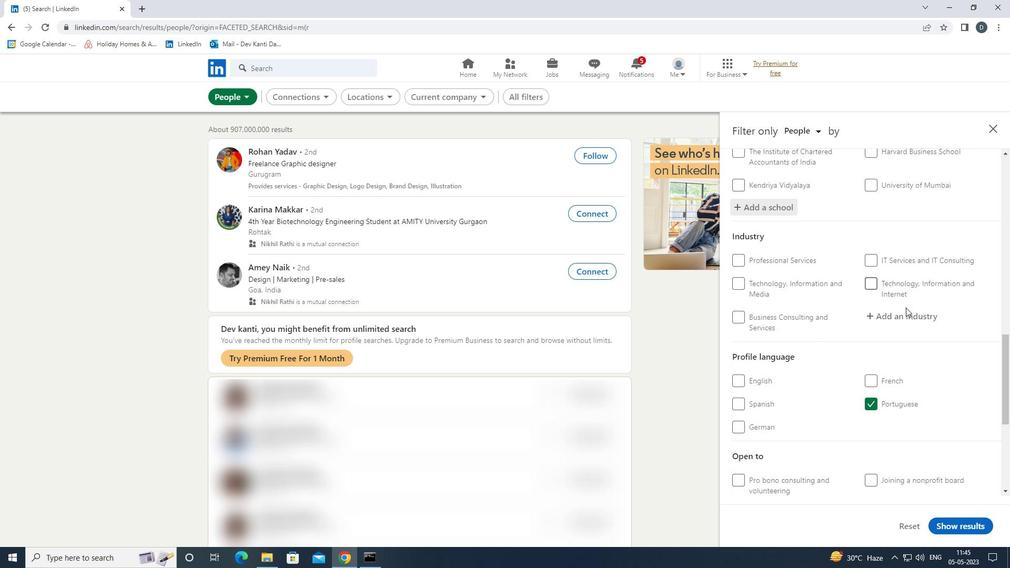 
Action: Mouse pressed left at (919, 318)
Screenshot: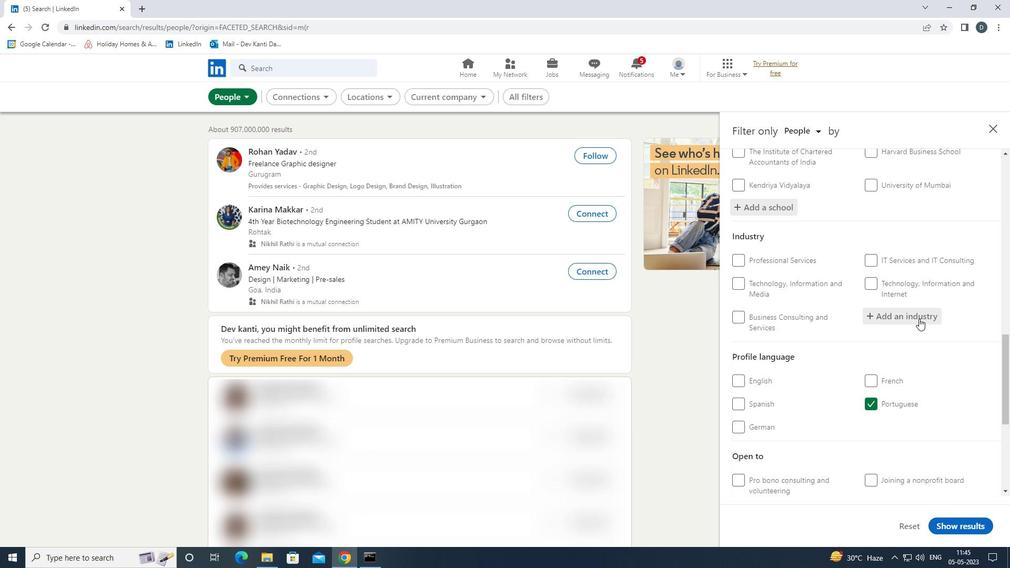 
Action: Key pressed <Key.shift>WHOLESALE<Key.down><Key.enter>
Screenshot: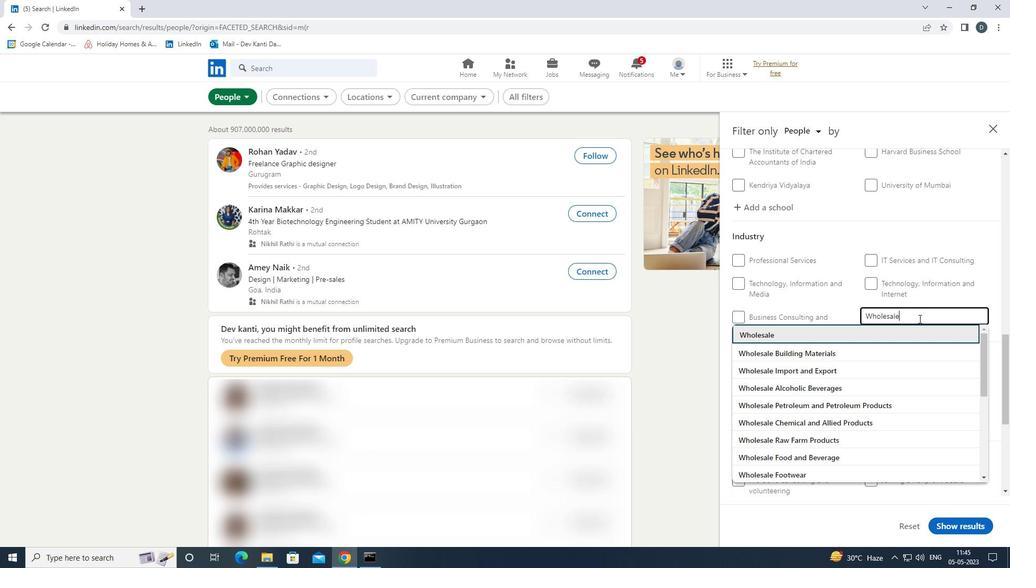 
Action: Mouse scrolled (919, 318) with delta (0, 0)
Screenshot: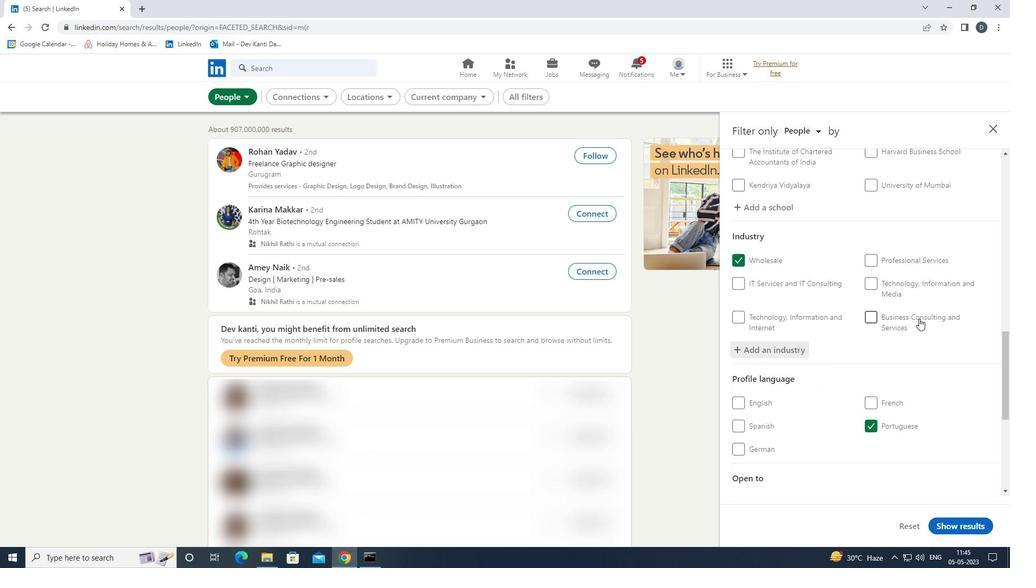 
Action: Mouse scrolled (919, 318) with delta (0, 0)
Screenshot: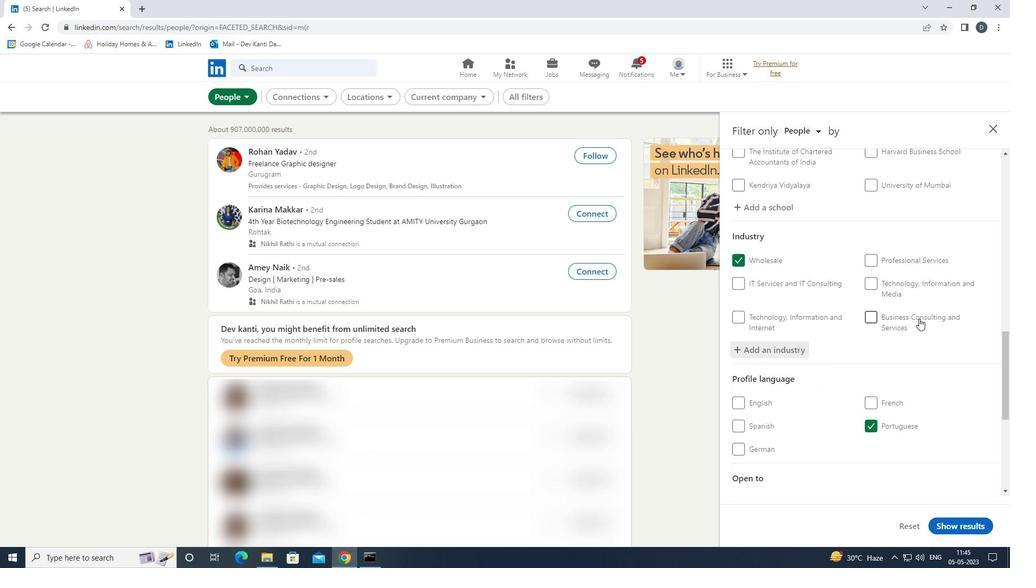 
Action: Mouse scrolled (919, 318) with delta (0, 0)
Screenshot: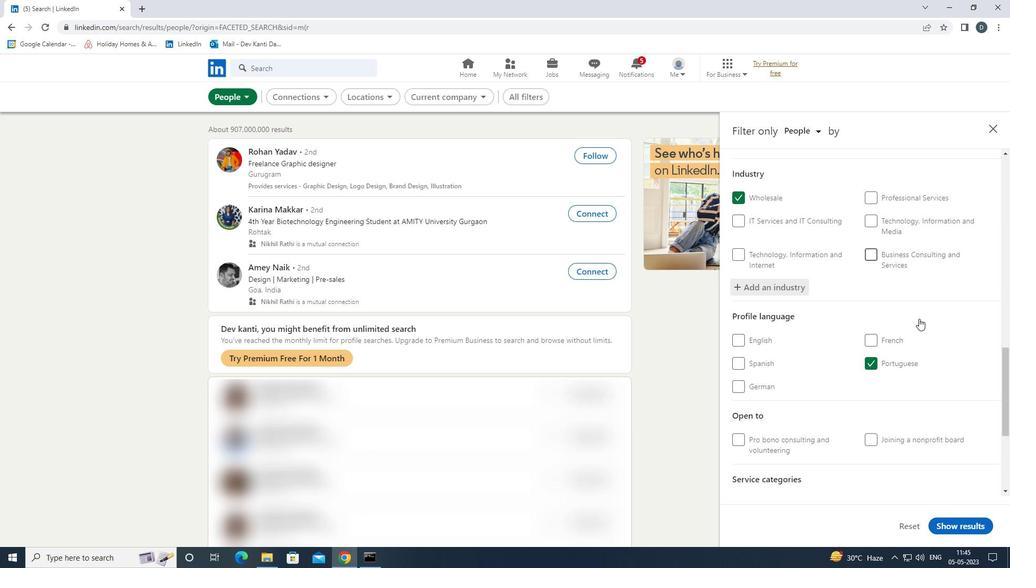 
Action: Mouse moved to (913, 338)
Screenshot: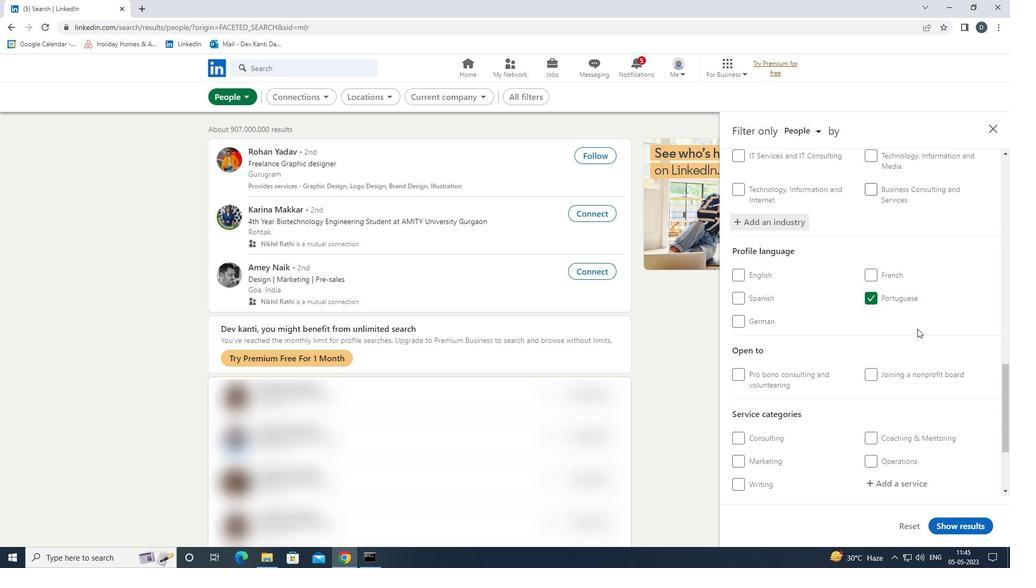 
Action: Mouse scrolled (913, 337) with delta (0, 0)
Screenshot: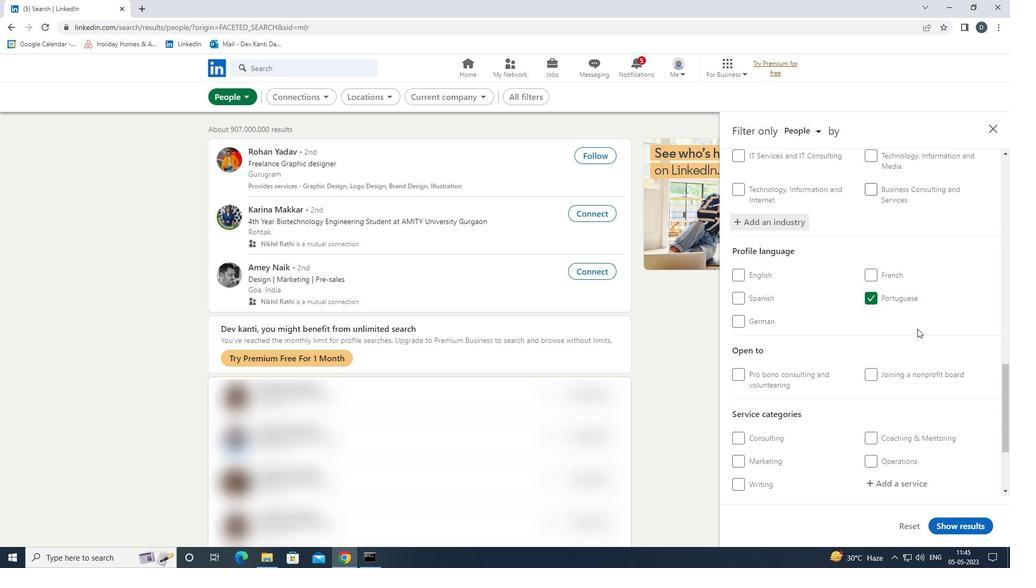 
Action: Mouse moved to (897, 397)
Screenshot: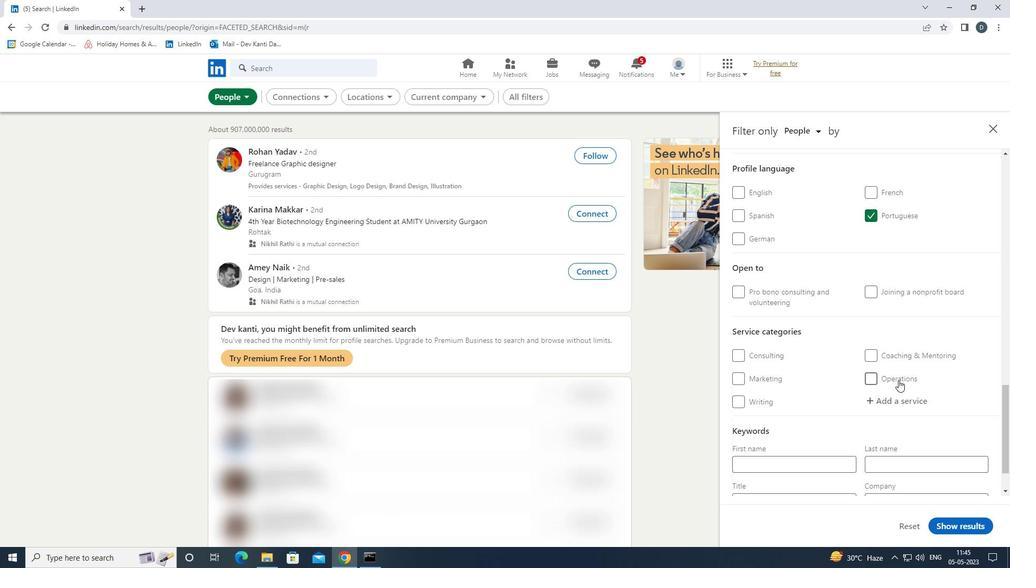 
Action: Mouse pressed left at (897, 397)
Screenshot: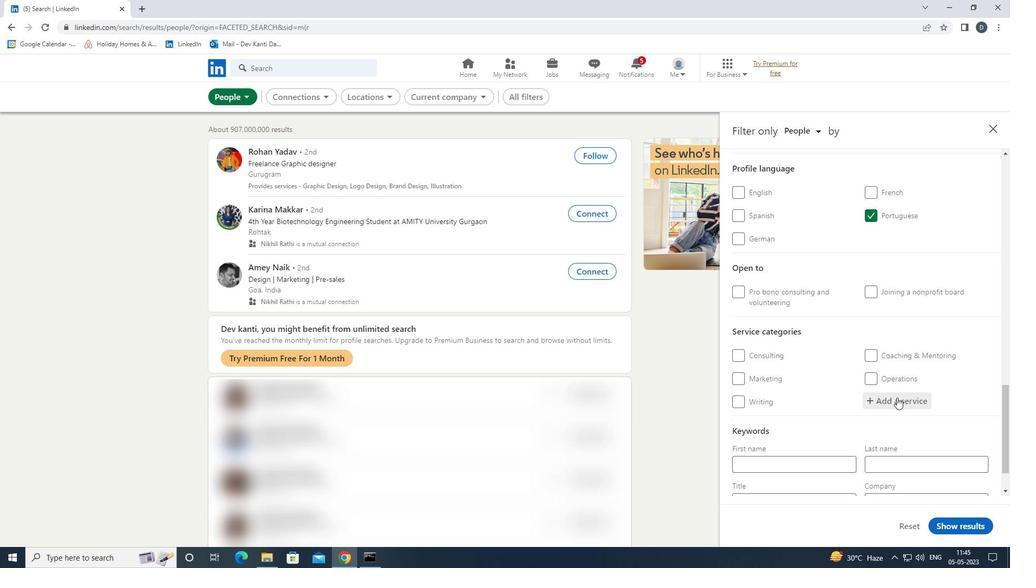 
Action: Mouse moved to (895, 398)
Screenshot: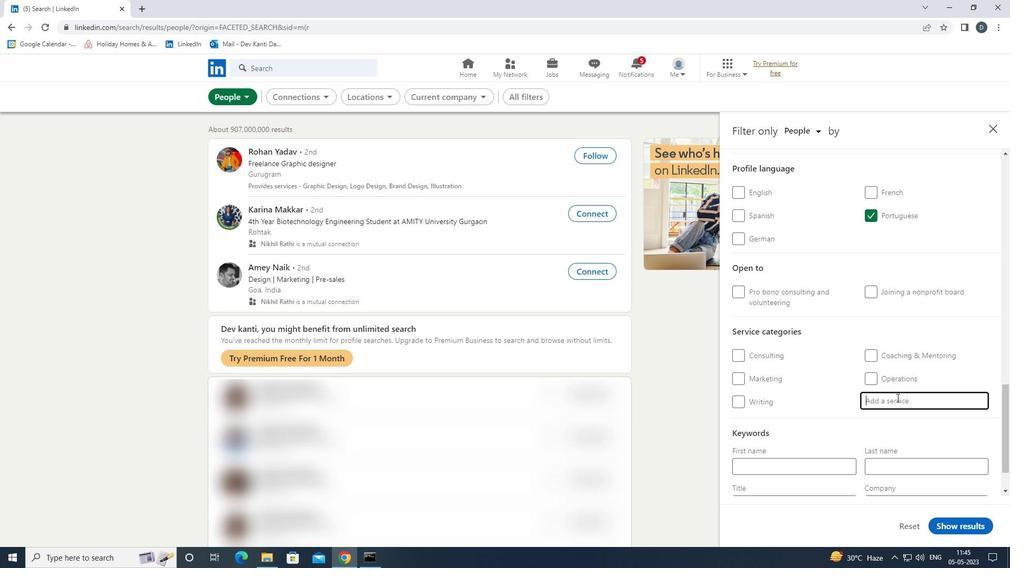 
Action: Key pressed <Key.shift>STRATEGIC<Key.down><Key.enter>
Screenshot: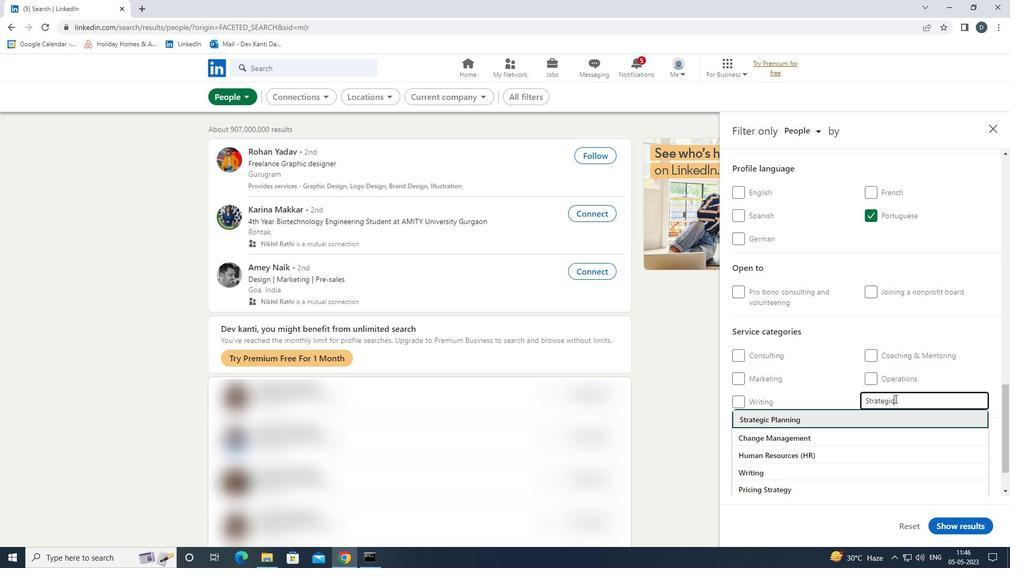 
Action: Mouse moved to (896, 397)
Screenshot: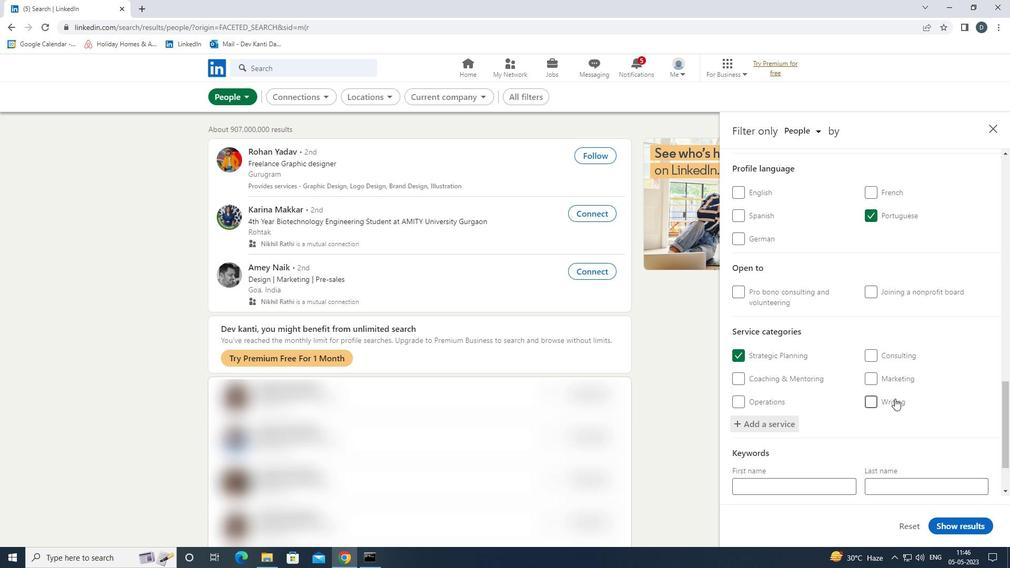 
Action: Mouse scrolled (896, 397) with delta (0, 0)
Screenshot: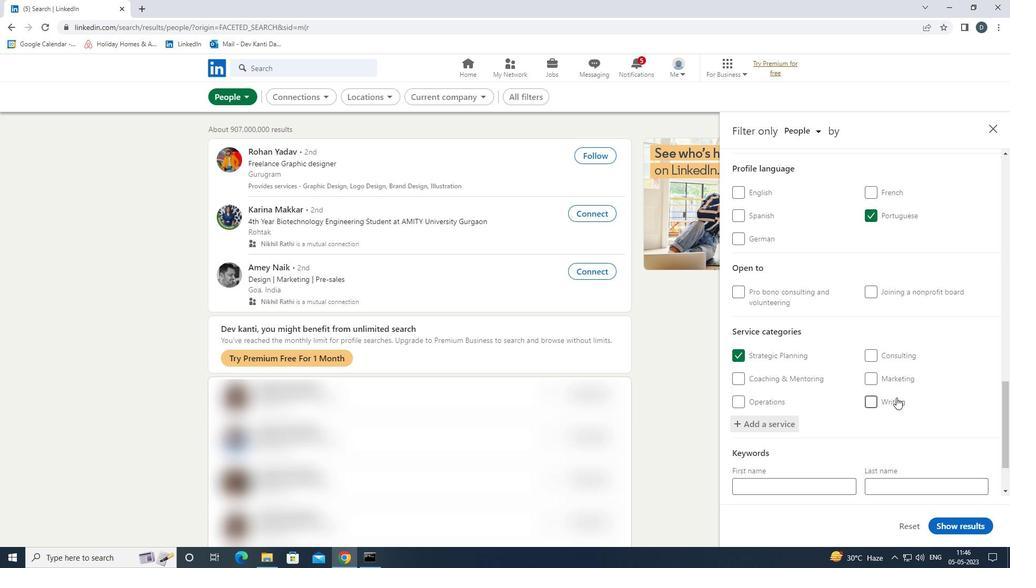 
Action: Mouse scrolled (896, 397) with delta (0, 0)
Screenshot: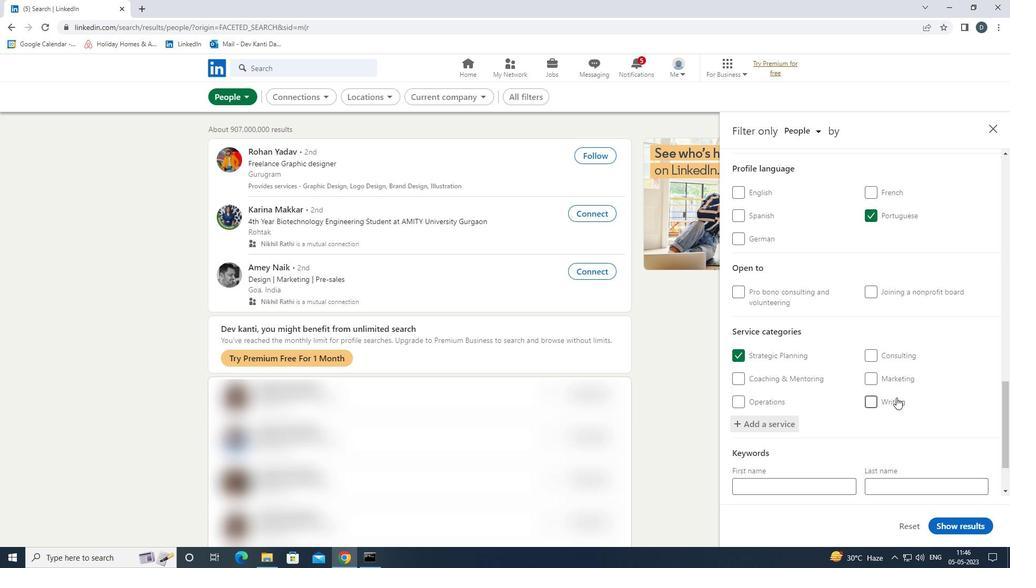 
Action: Mouse scrolled (896, 397) with delta (0, 0)
Screenshot: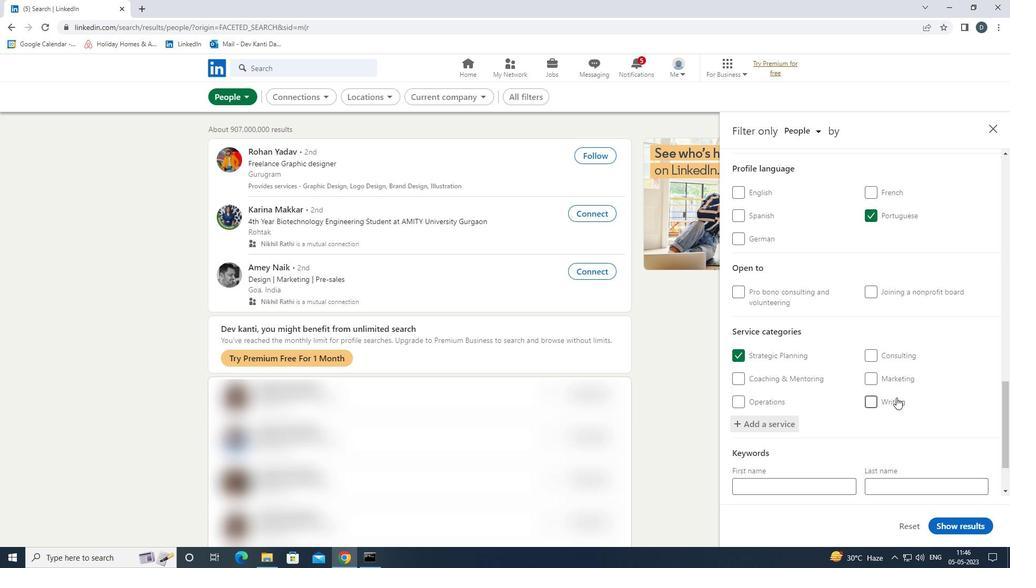 
Action: Mouse moved to (771, 441)
Screenshot: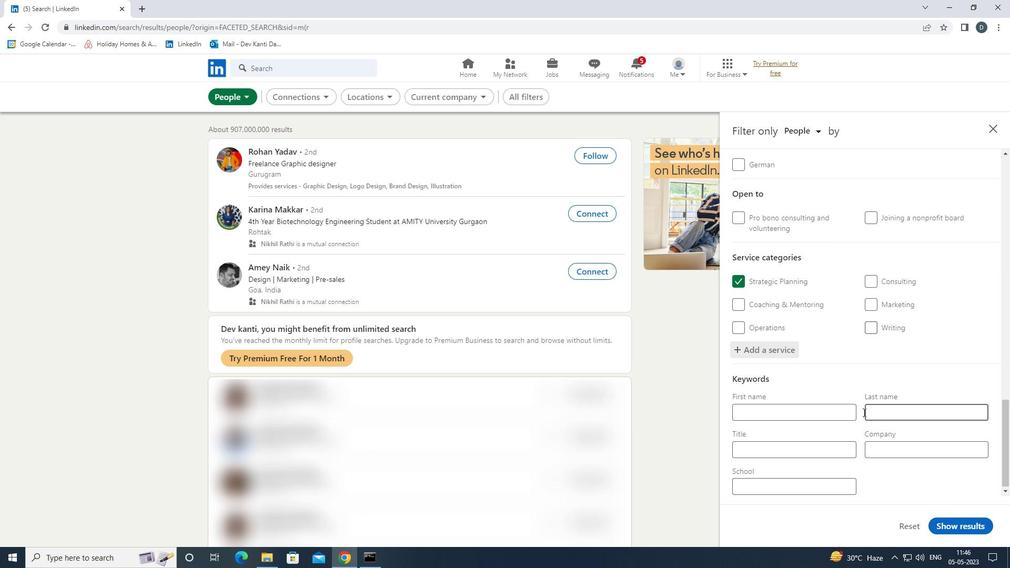 
Action: Mouse pressed left at (771, 441)
Screenshot: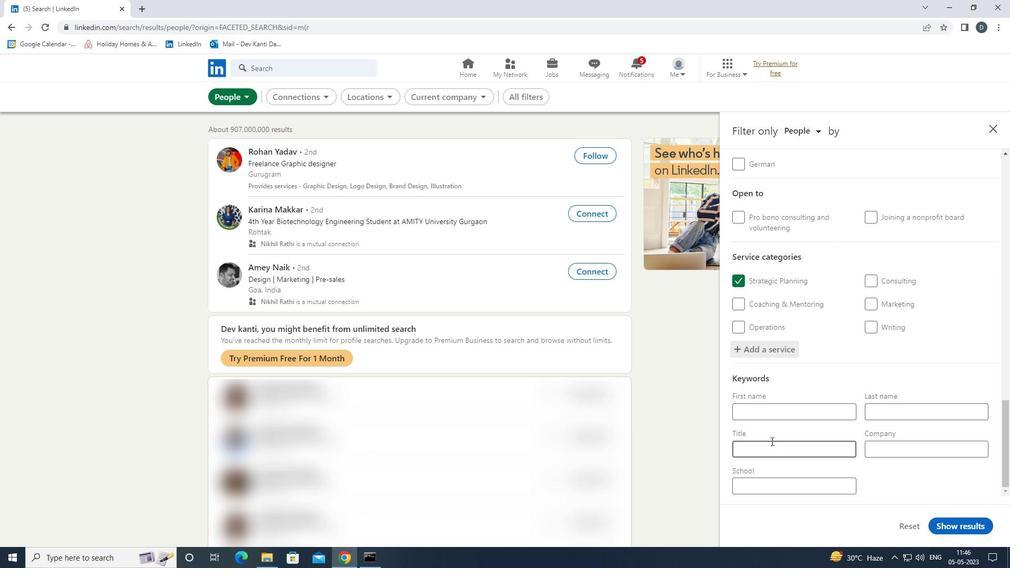 
Action: Key pressed <Key.shift>SOFTWARE<Key.space><Key.shift><Key.shift><Key.shift><Key.shift><Key.shift><Key.shift><Key.shift><Key.shift><Key.shift><Key.shift><Key.shift>ENGINEER
Screenshot: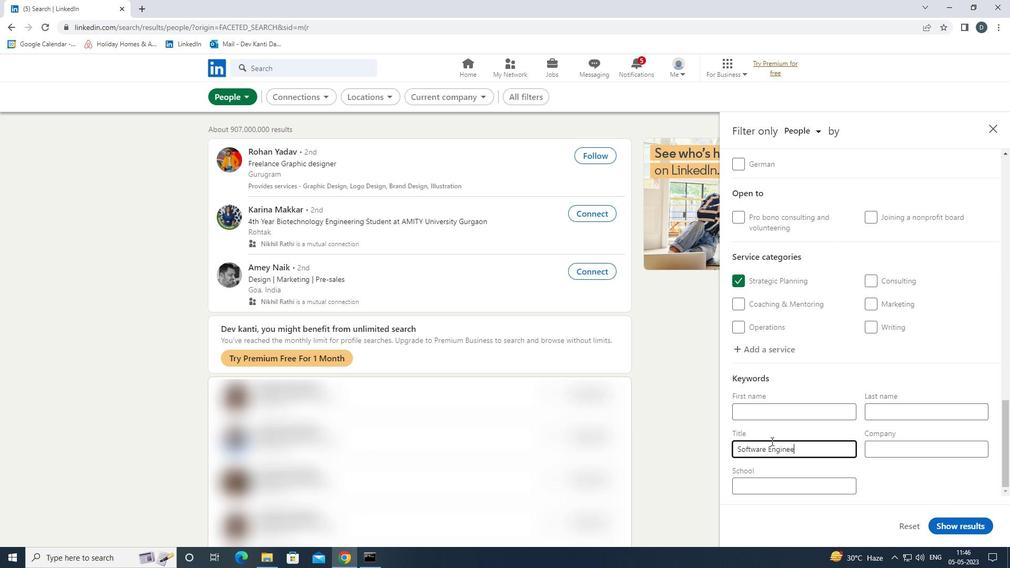 
Action: Mouse moved to (979, 525)
Screenshot: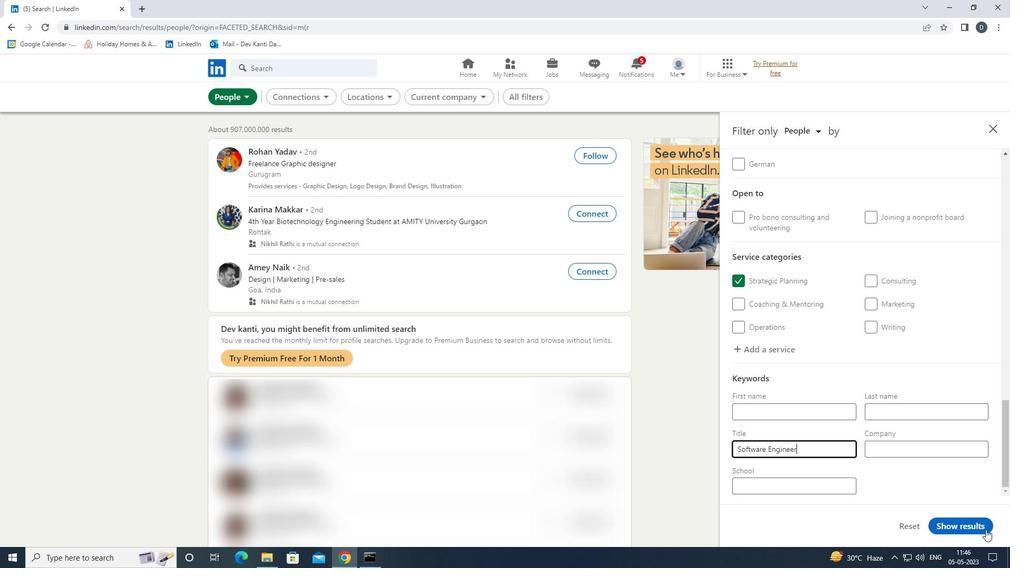 
Action: Mouse pressed left at (979, 525)
Screenshot: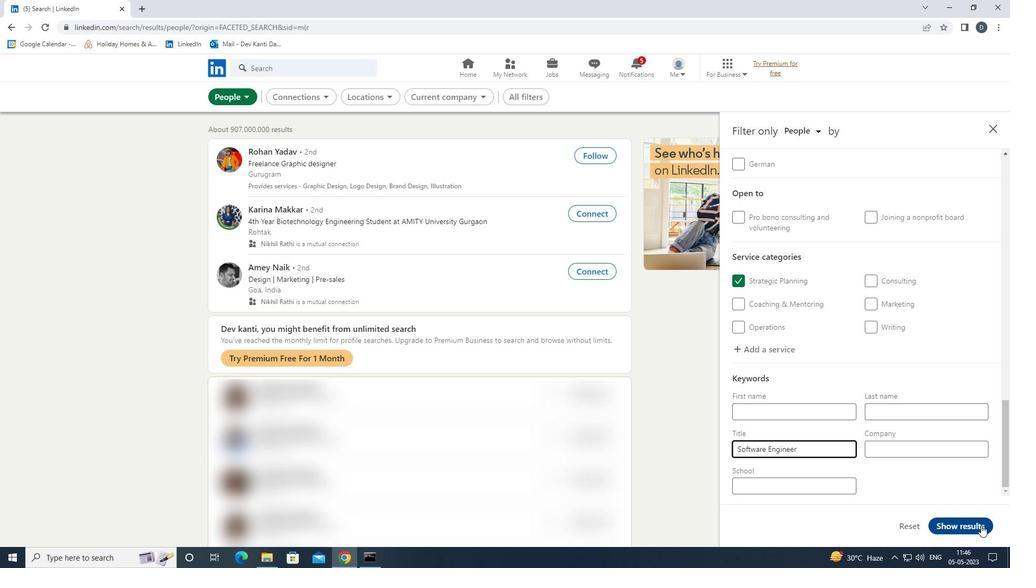 
Action: Mouse moved to (907, 403)
Screenshot: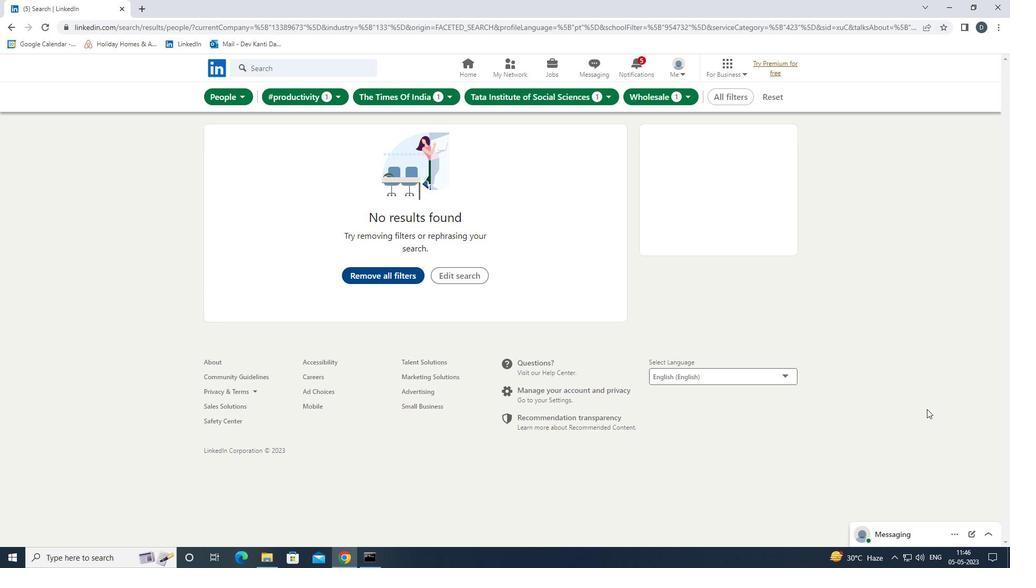 
